 Task: Create a due date automation trigger when advanced on, on the wednesday before a card is due add fields without custom field "Resume" set at 11:00 AM.
Action: Mouse moved to (864, 264)
Screenshot: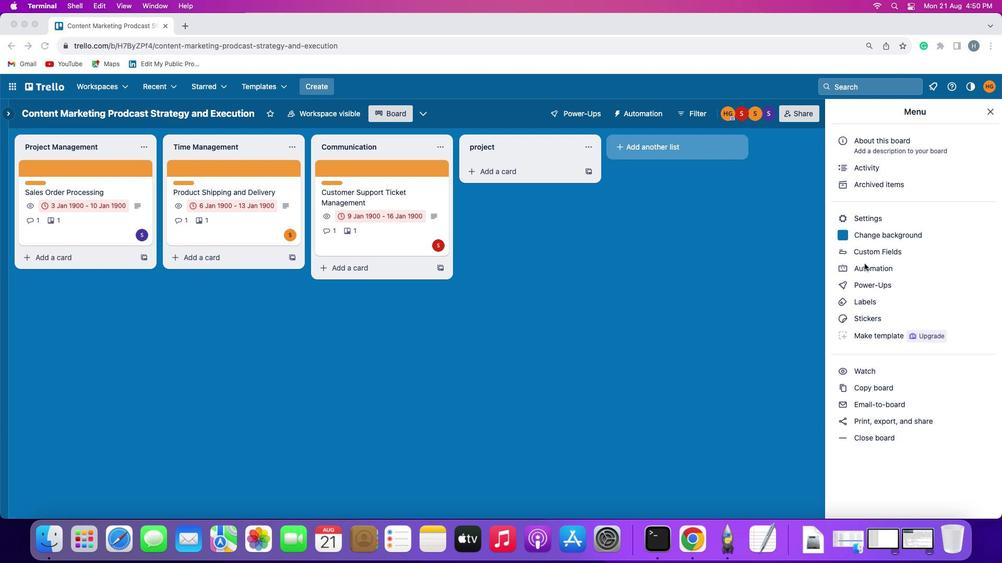 
Action: Mouse pressed left at (864, 264)
Screenshot: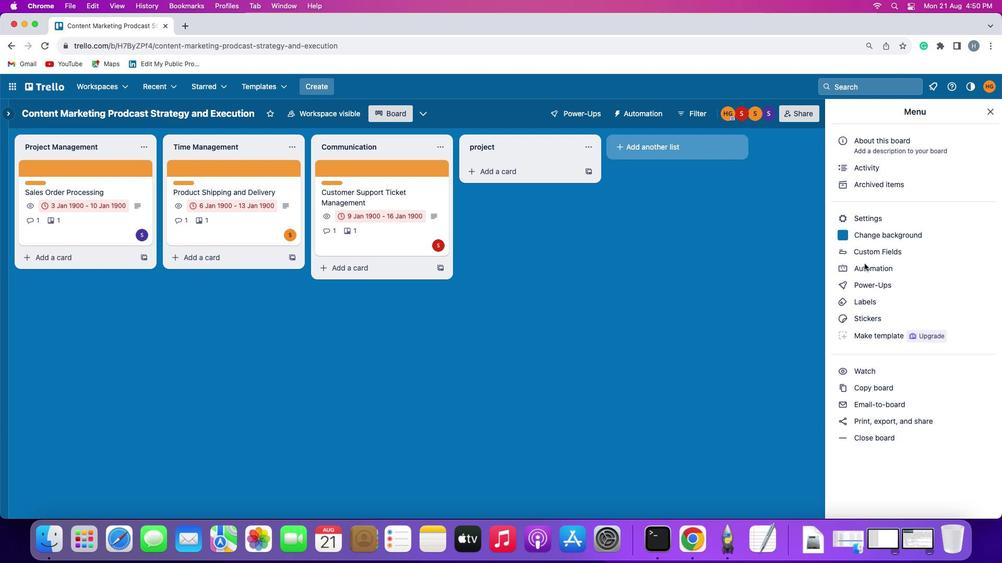 
Action: Mouse pressed left at (864, 264)
Screenshot: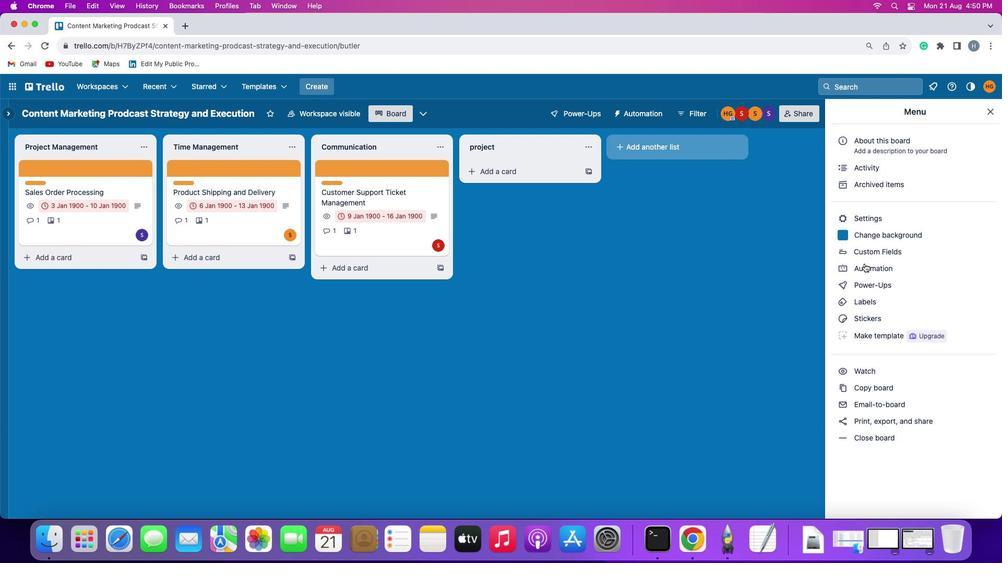 
Action: Mouse moved to (74, 248)
Screenshot: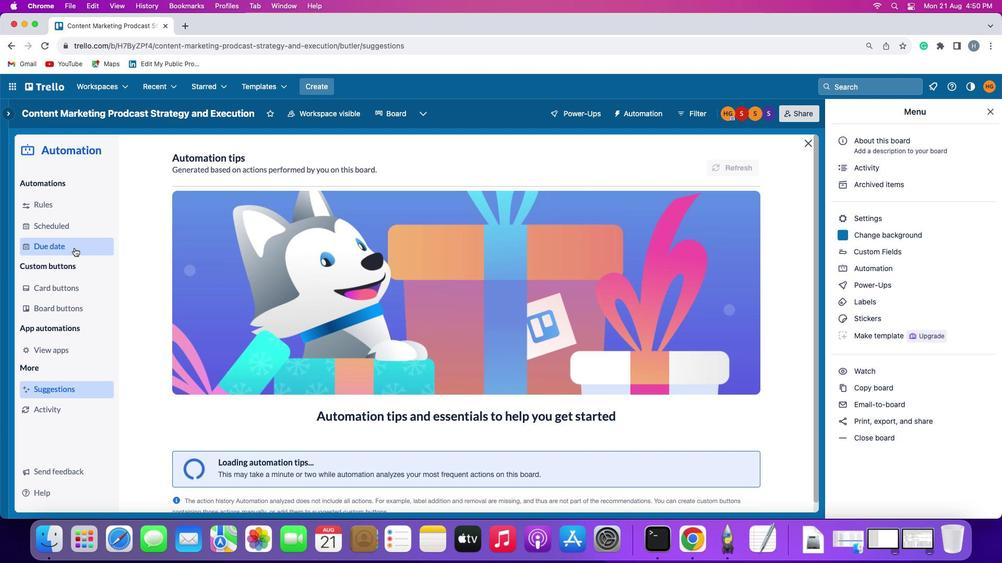 
Action: Mouse pressed left at (74, 248)
Screenshot: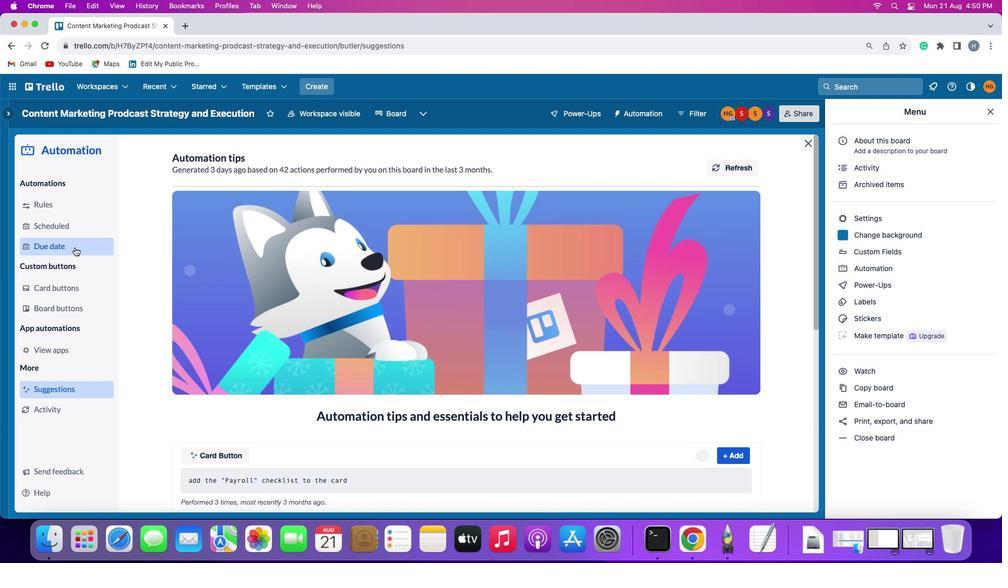 
Action: Mouse moved to (720, 161)
Screenshot: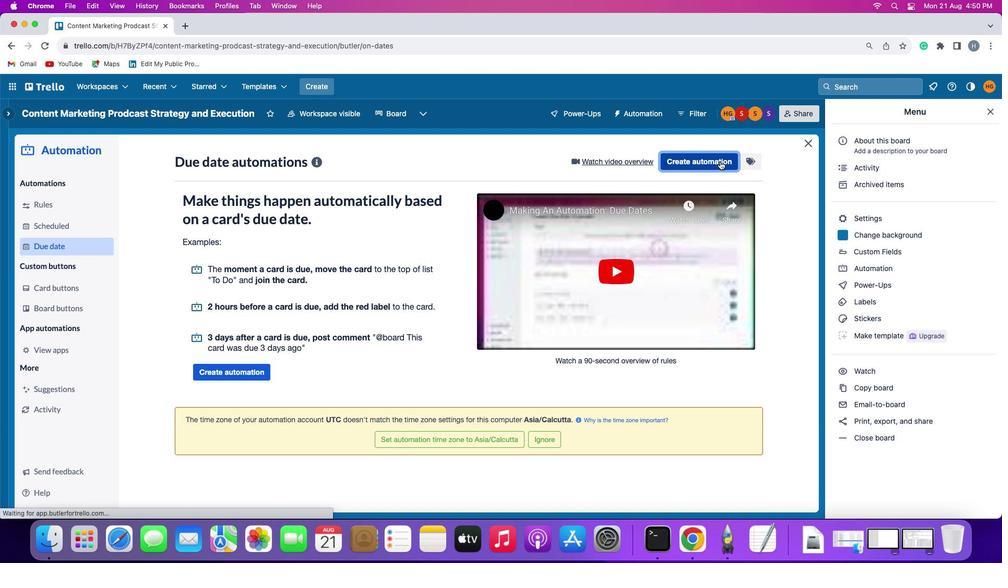 
Action: Mouse pressed left at (720, 161)
Screenshot: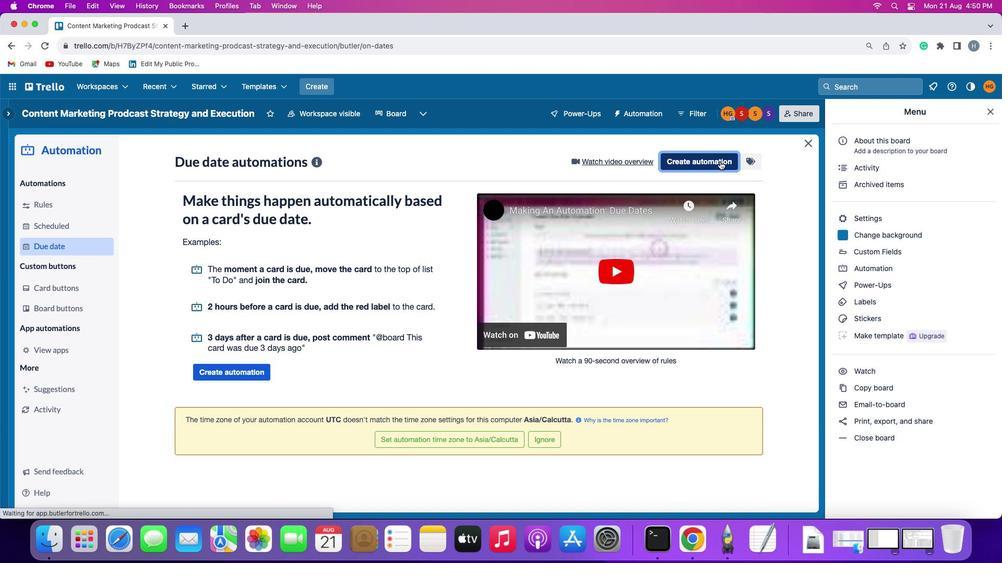 
Action: Mouse moved to (272, 260)
Screenshot: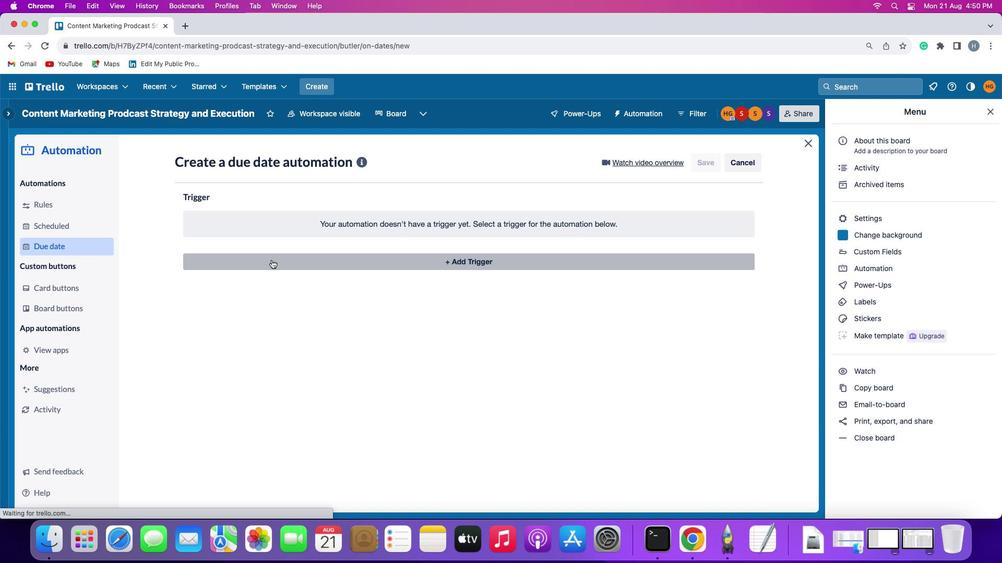 
Action: Mouse pressed left at (272, 260)
Screenshot: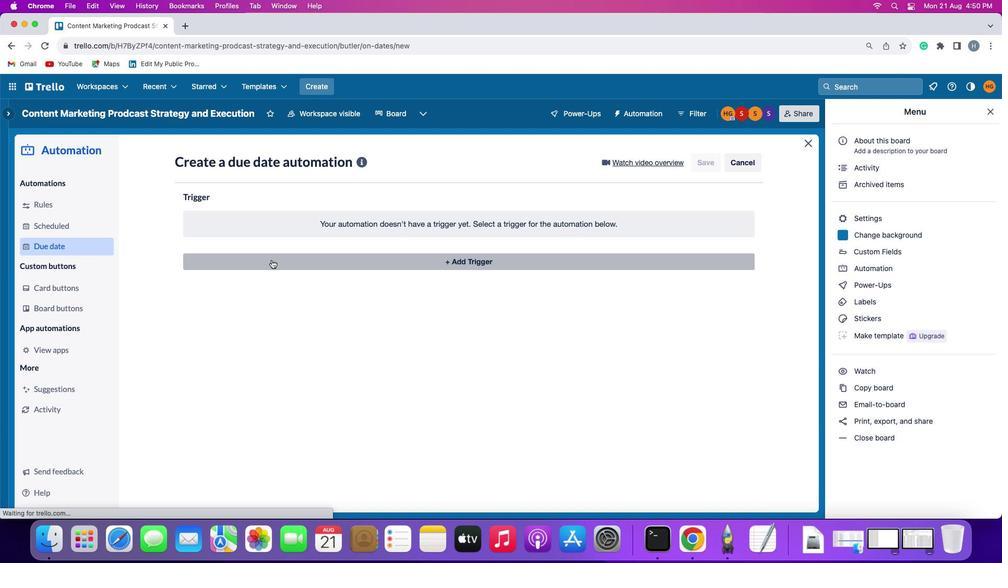
Action: Mouse moved to (222, 456)
Screenshot: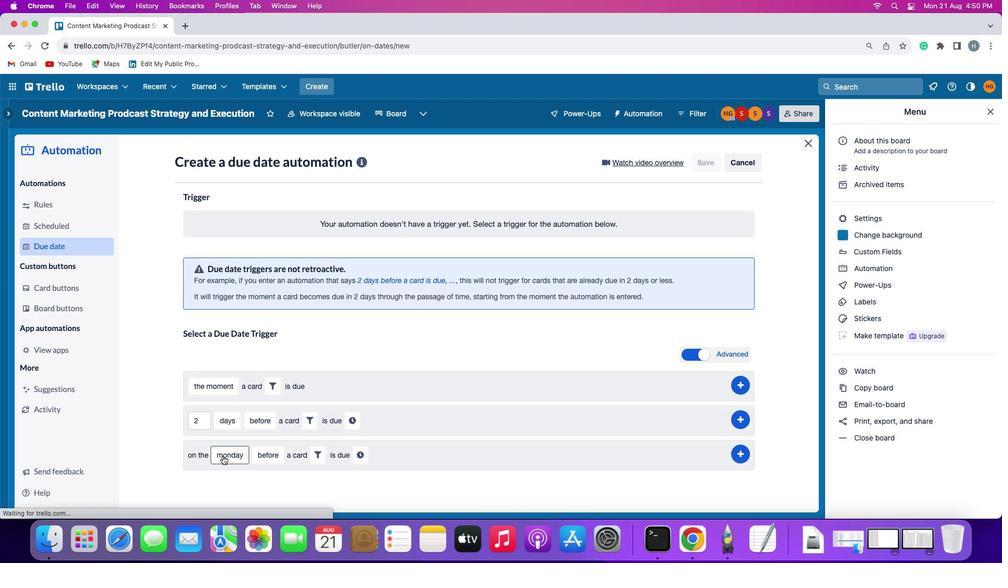 
Action: Mouse pressed left at (222, 456)
Screenshot: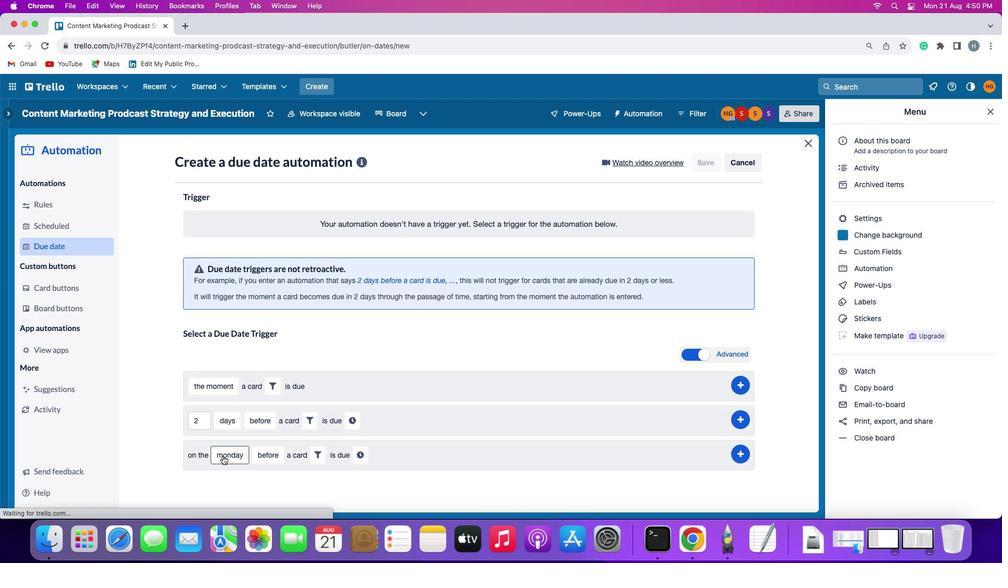 
Action: Mouse moved to (245, 354)
Screenshot: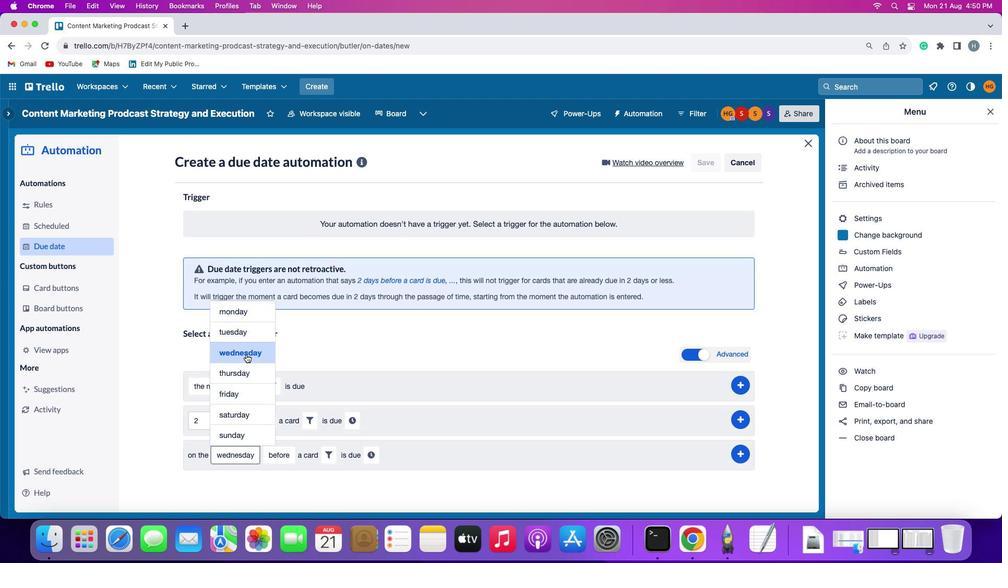 
Action: Mouse pressed left at (245, 354)
Screenshot: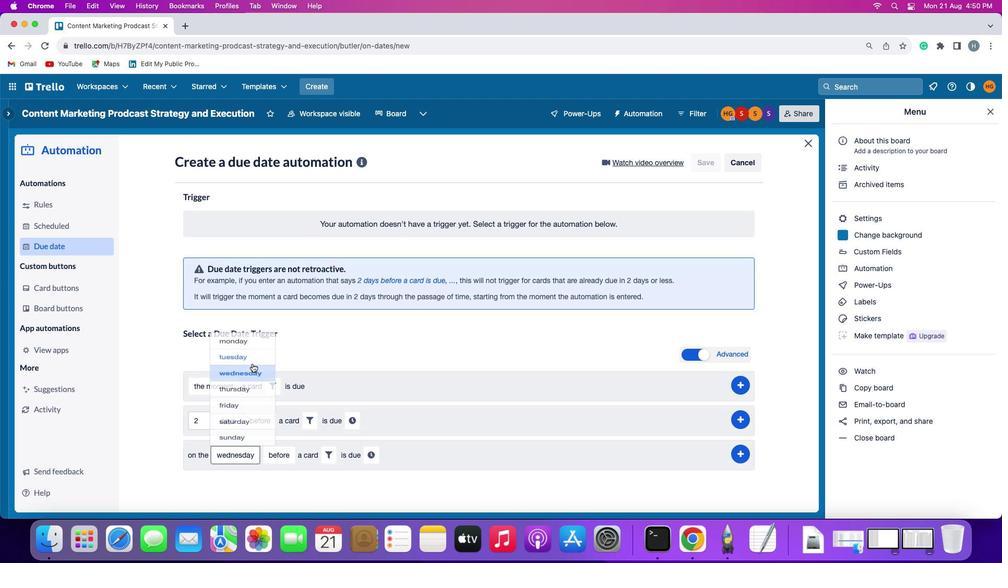 
Action: Mouse moved to (326, 455)
Screenshot: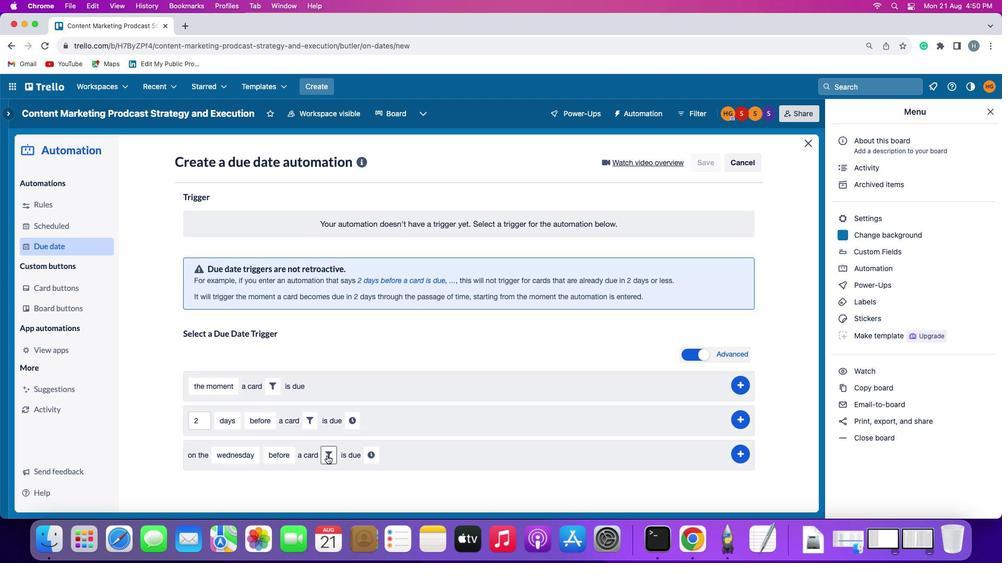 
Action: Mouse pressed left at (326, 455)
Screenshot: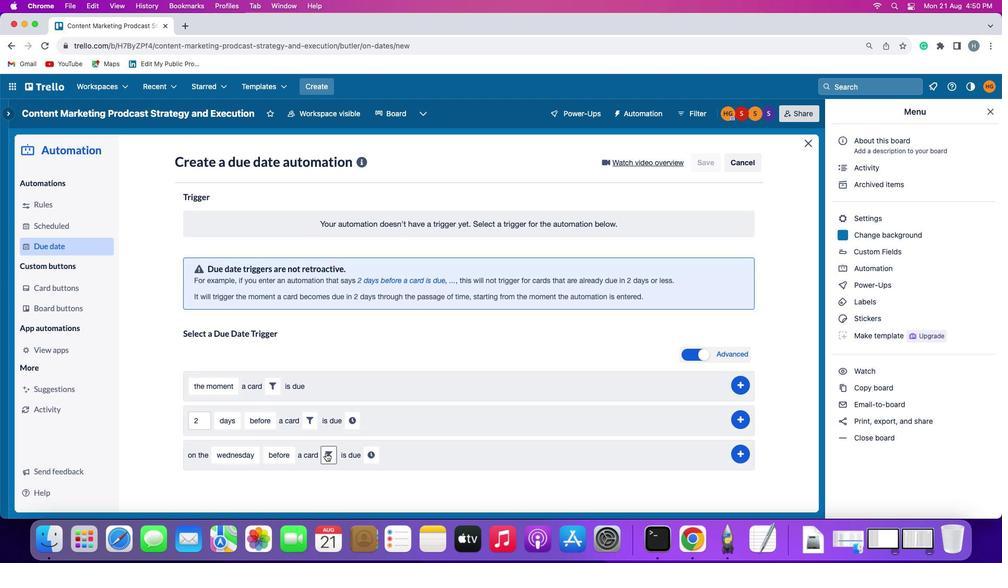 
Action: Mouse moved to (499, 489)
Screenshot: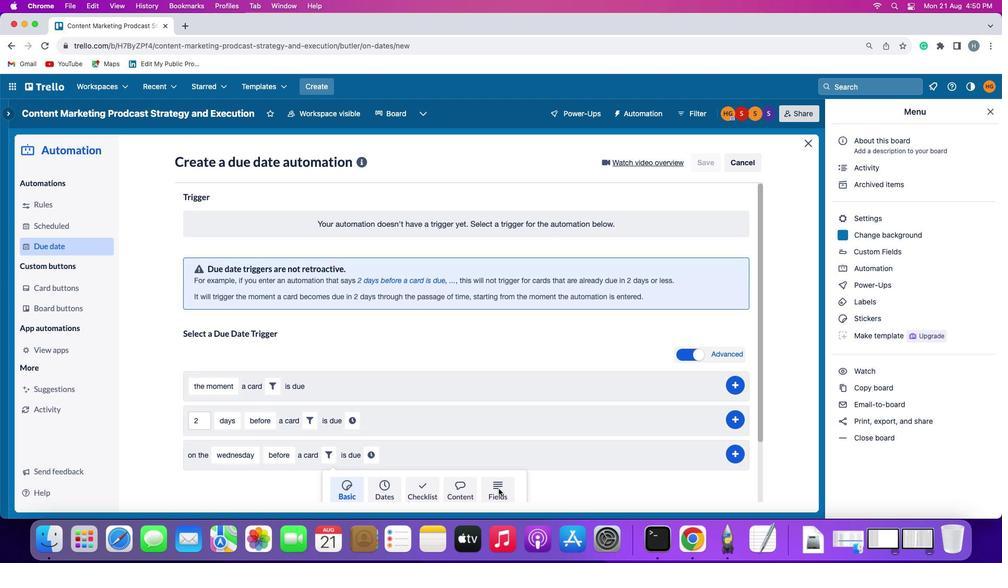 
Action: Mouse pressed left at (499, 489)
Screenshot: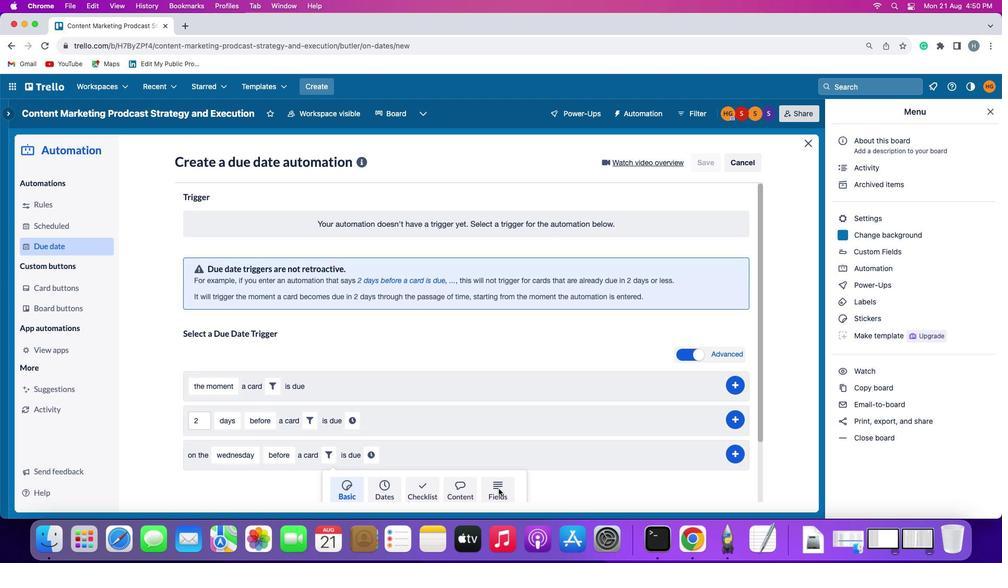 
Action: Mouse moved to (295, 483)
Screenshot: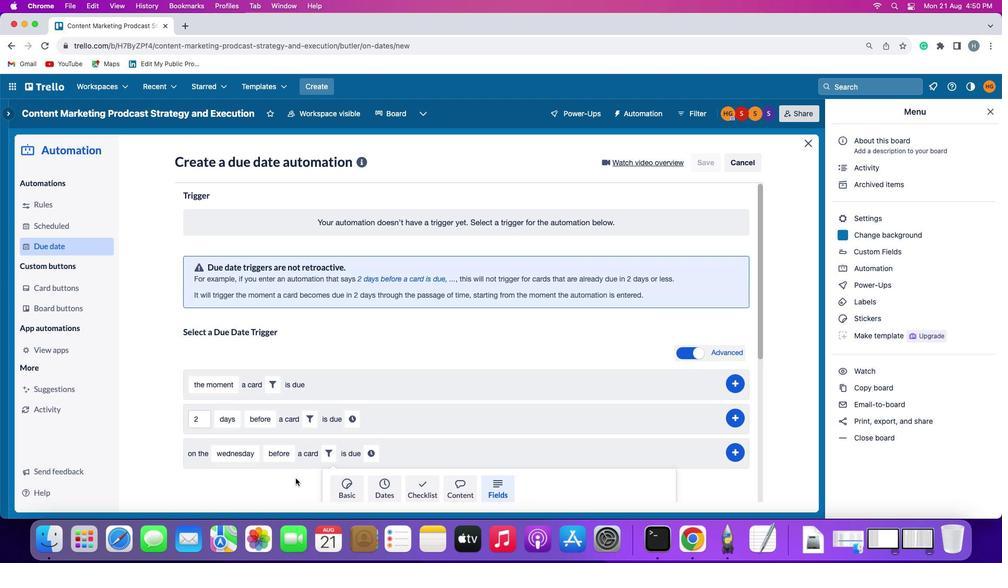 
Action: Mouse scrolled (295, 483) with delta (0, 0)
Screenshot: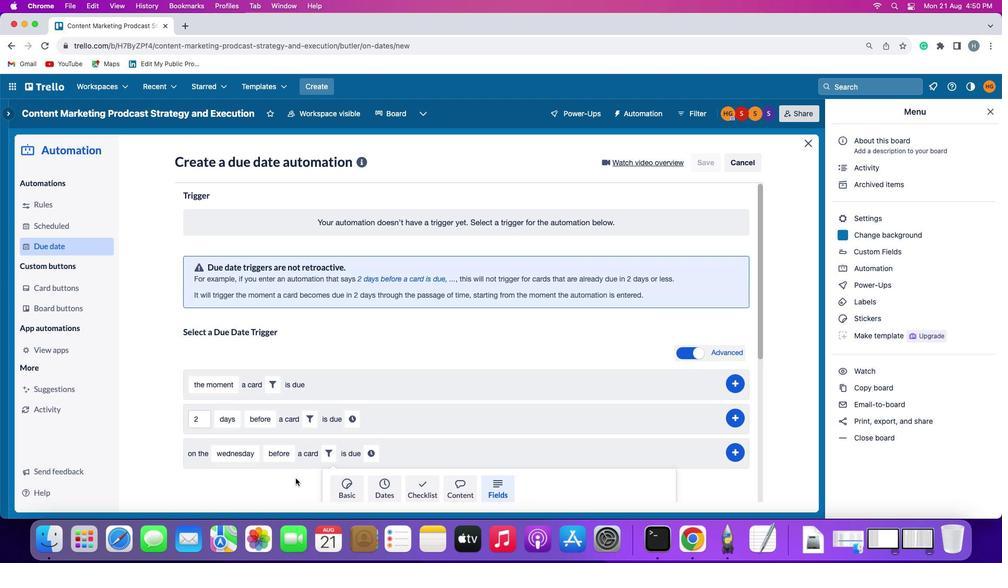 
Action: Mouse moved to (295, 481)
Screenshot: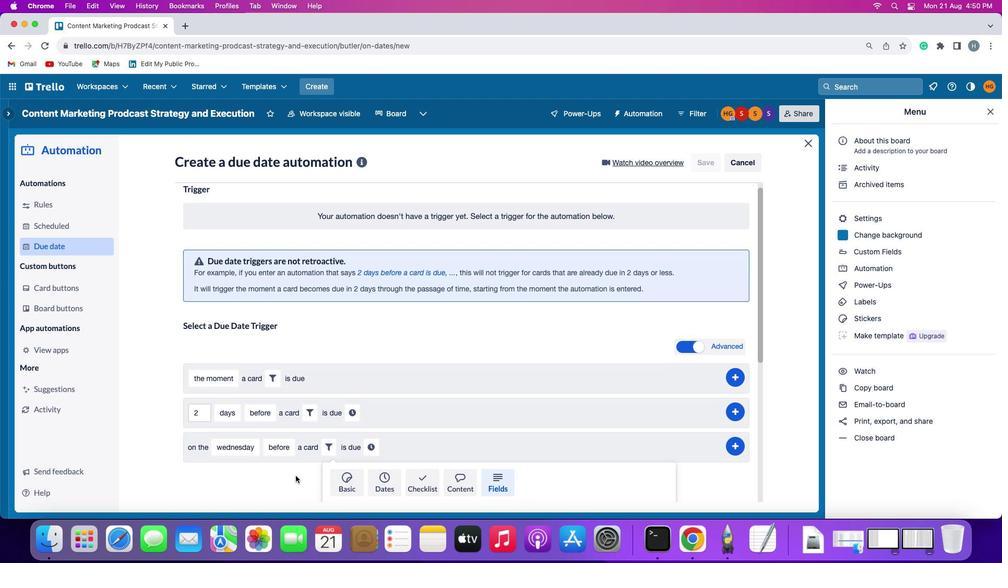 
Action: Mouse scrolled (295, 481) with delta (0, 0)
Screenshot: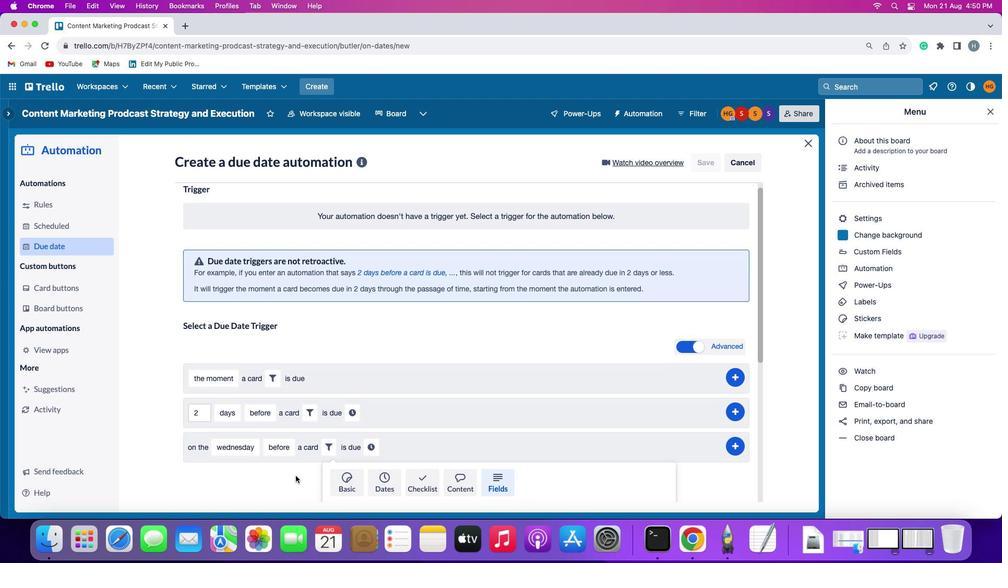 
Action: Mouse moved to (296, 480)
Screenshot: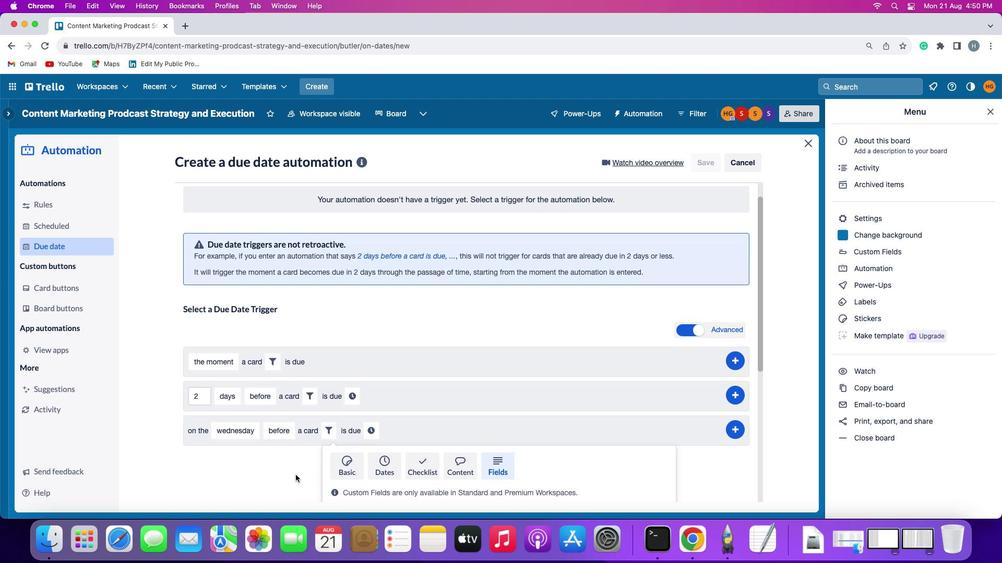 
Action: Mouse scrolled (296, 480) with delta (0, -1)
Screenshot: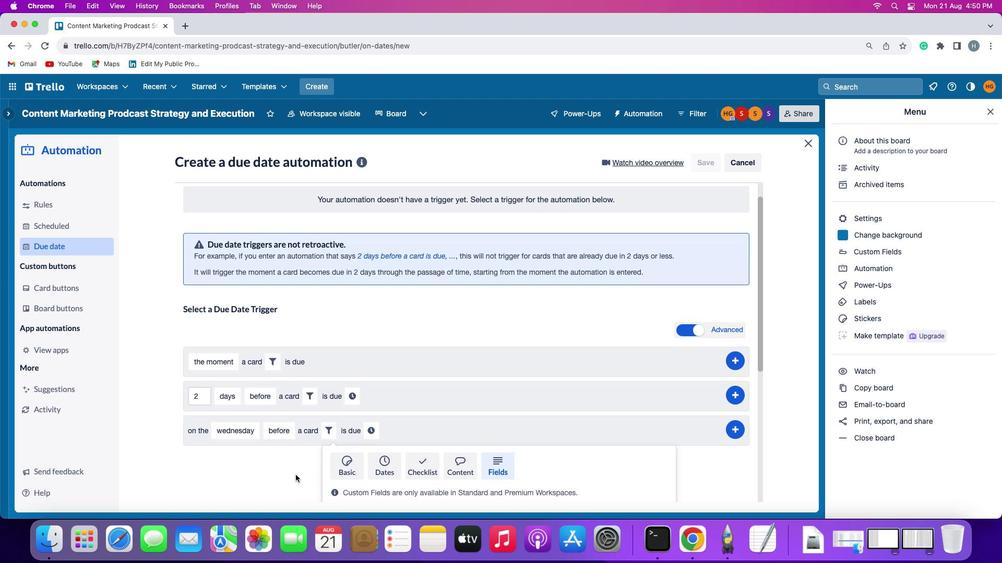 
Action: Mouse moved to (295, 473)
Screenshot: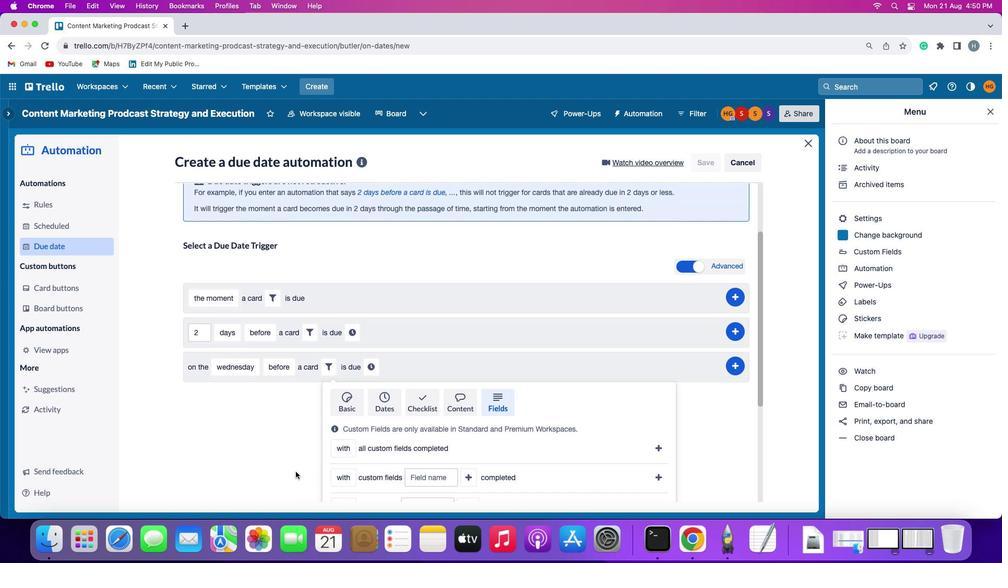 
Action: Mouse scrolled (295, 473) with delta (0, 0)
Screenshot: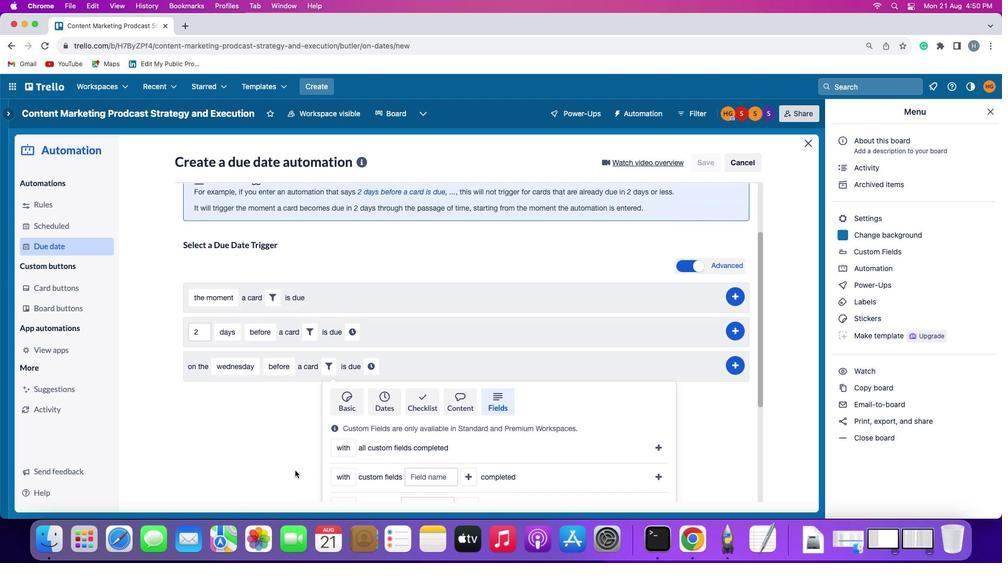 
Action: Mouse moved to (295, 472)
Screenshot: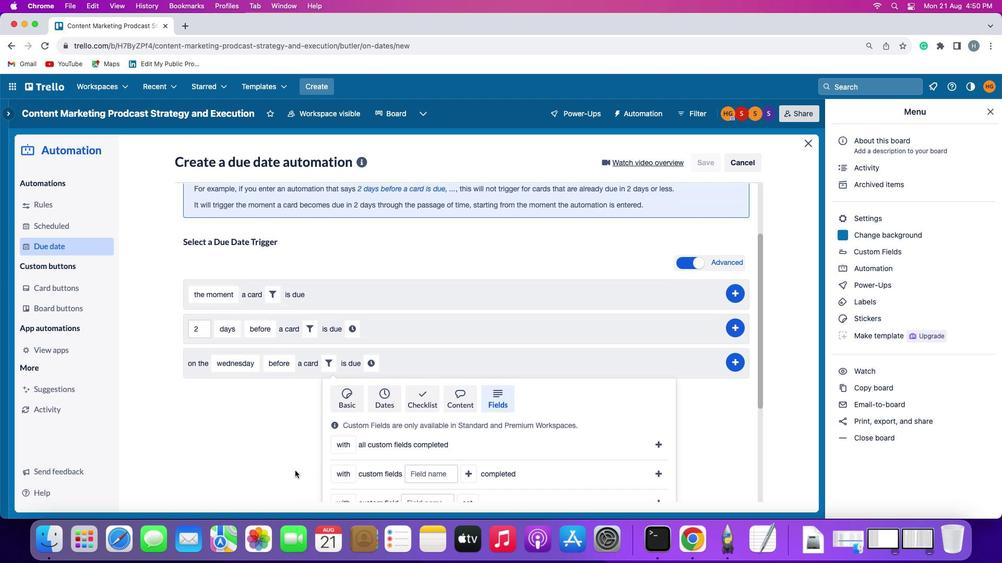 
Action: Mouse scrolled (295, 472) with delta (0, 0)
Screenshot: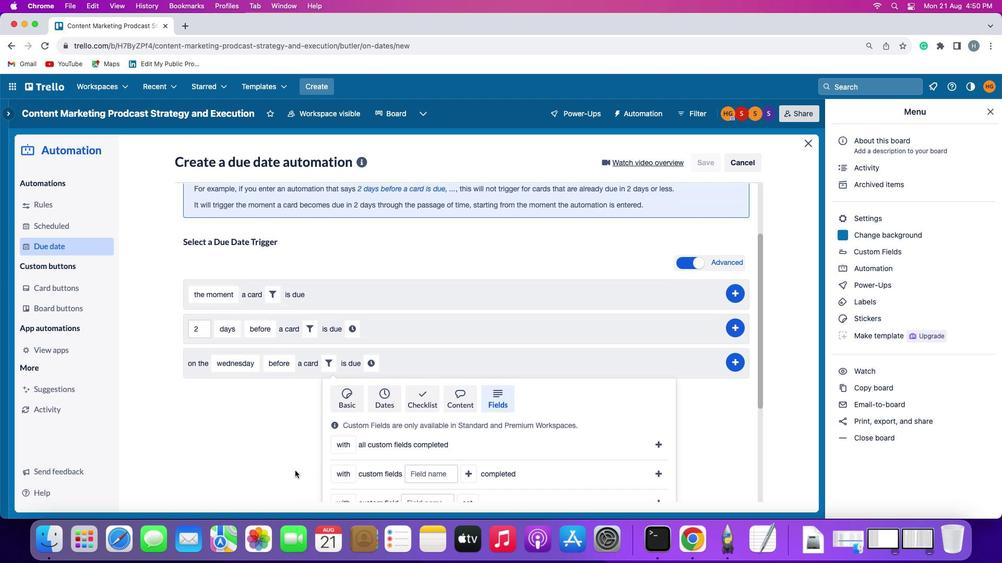 
Action: Mouse moved to (295, 470)
Screenshot: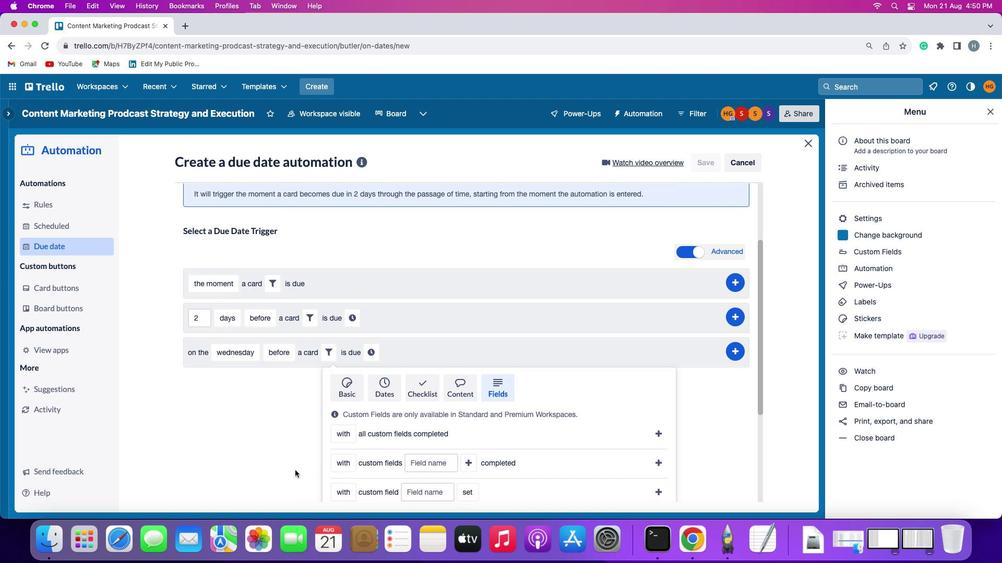 
Action: Mouse scrolled (295, 470) with delta (0, -1)
Screenshot: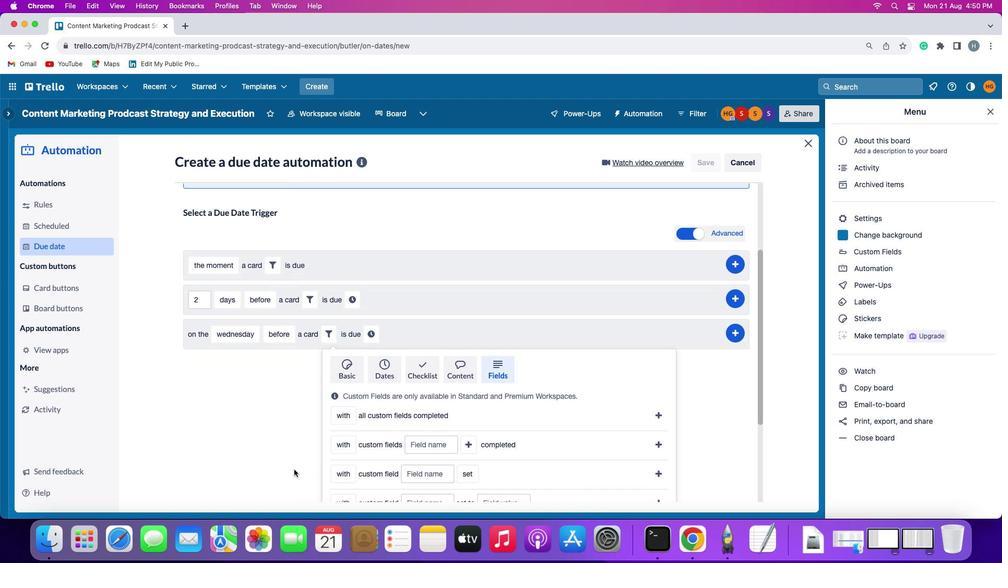 
Action: Mouse moved to (346, 431)
Screenshot: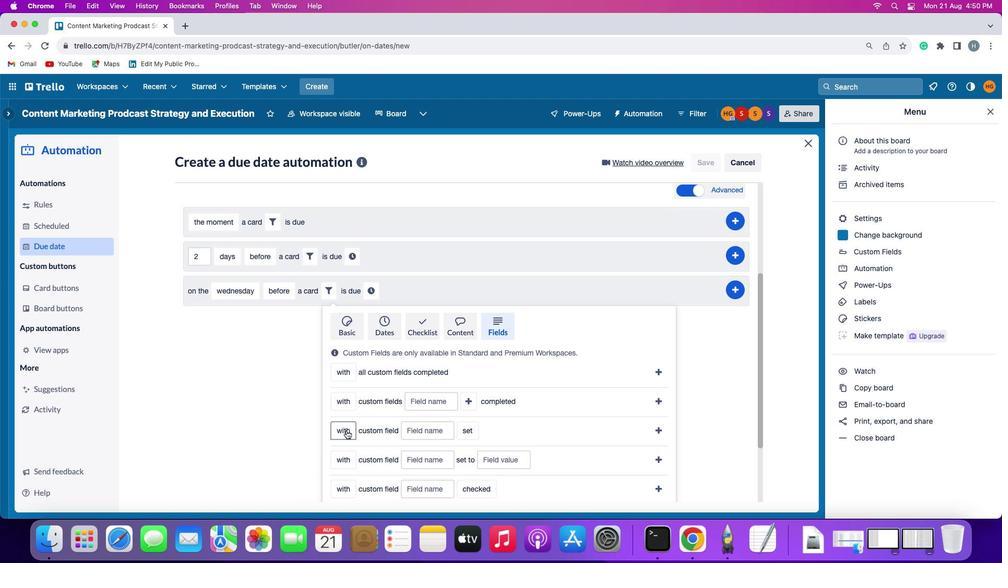
Action: Mouse pressed left at (346, 431)
Screenshot: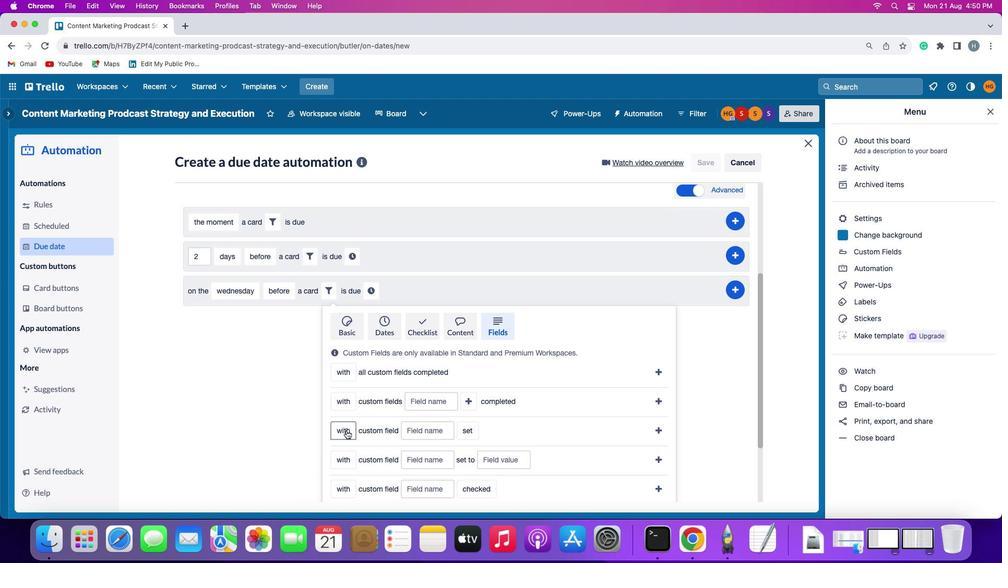 
Action: Mouse moved to (355, 470)
Screenshot: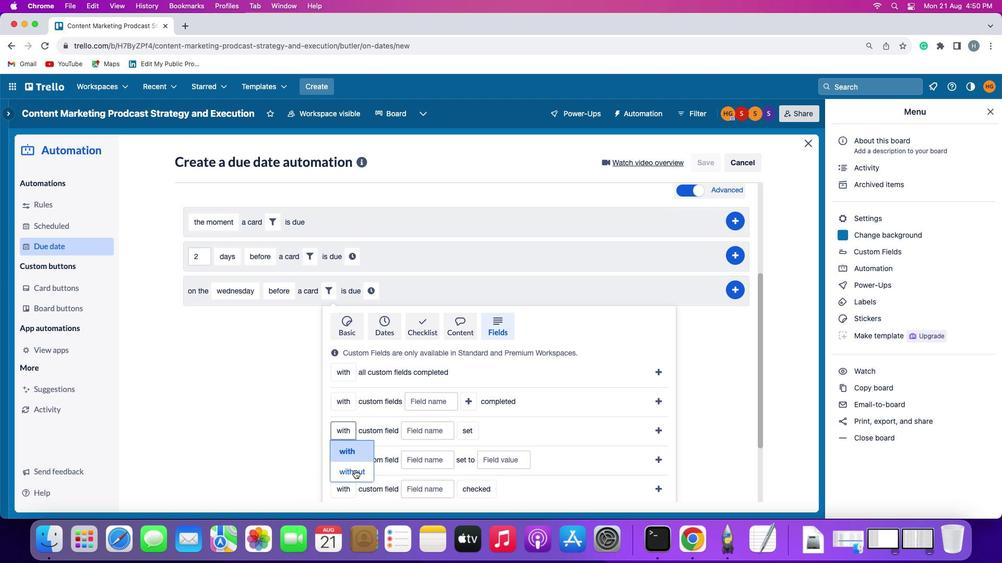 
Action: Mouse pressed left at (355, 470)
Screenshot: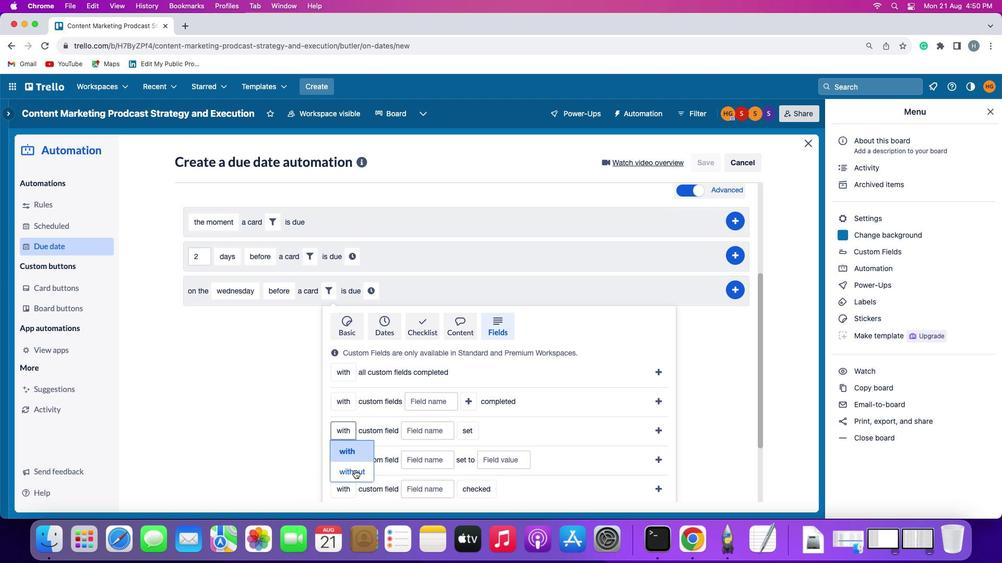 
Action: Mouse moved to (425, 434)
Screenshot: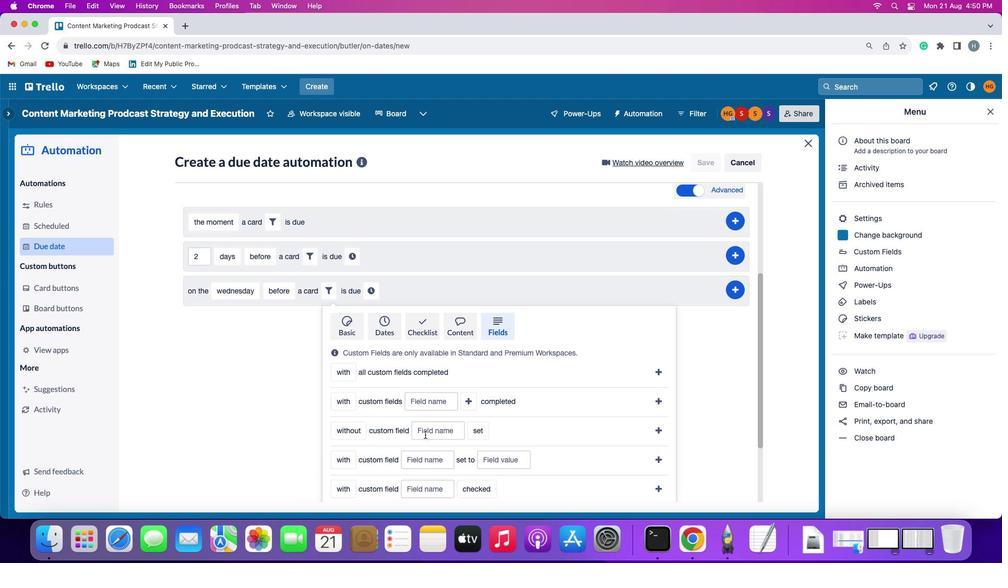 
Action: Mouse pressed left at (425, 434)
Screenshot: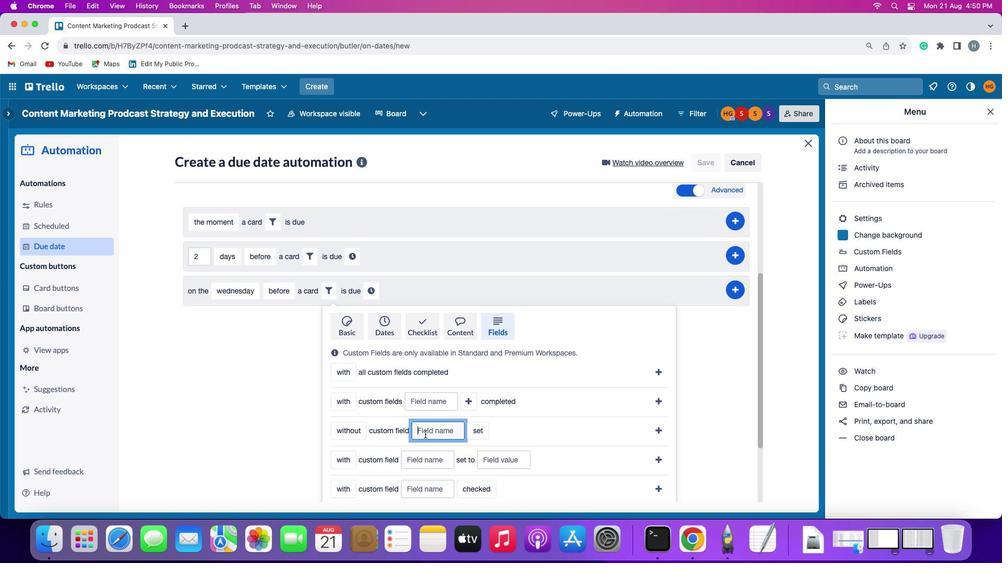 
Action: Mouse moved to (425, 434)
Screenshot: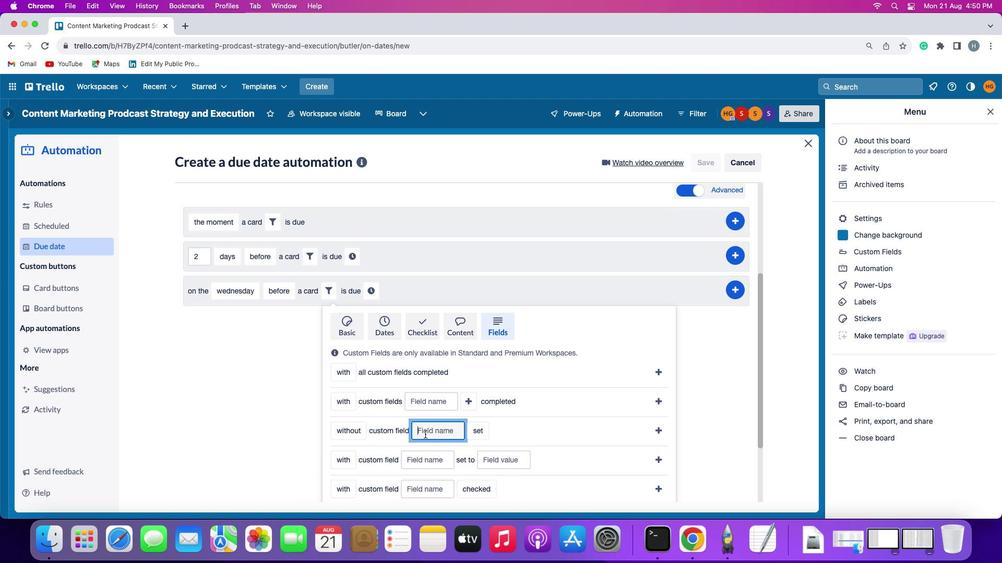 
Action: Key pressed Key.shift
Screenshot: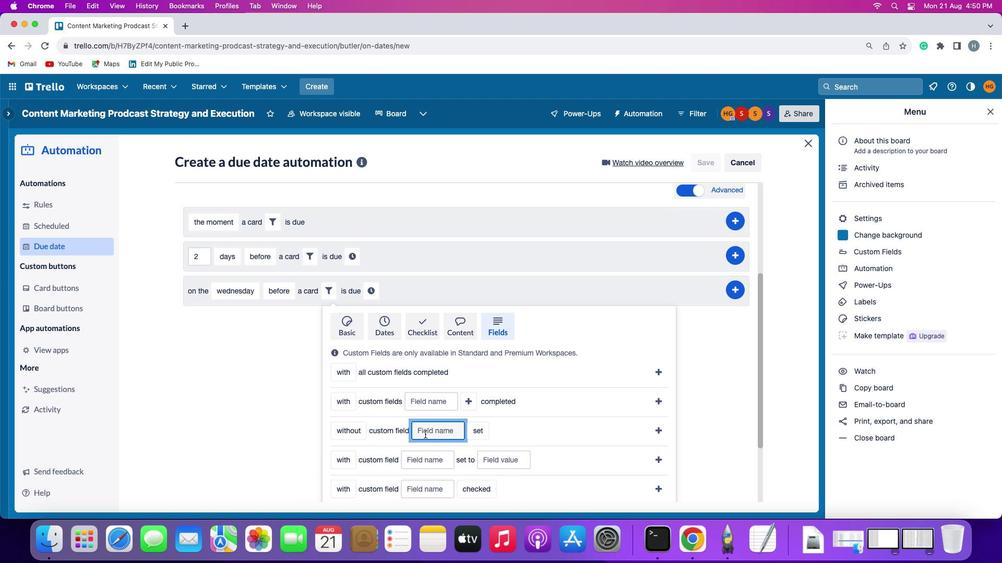 
Action: Mouse moved to (425, 434)
Screenshot: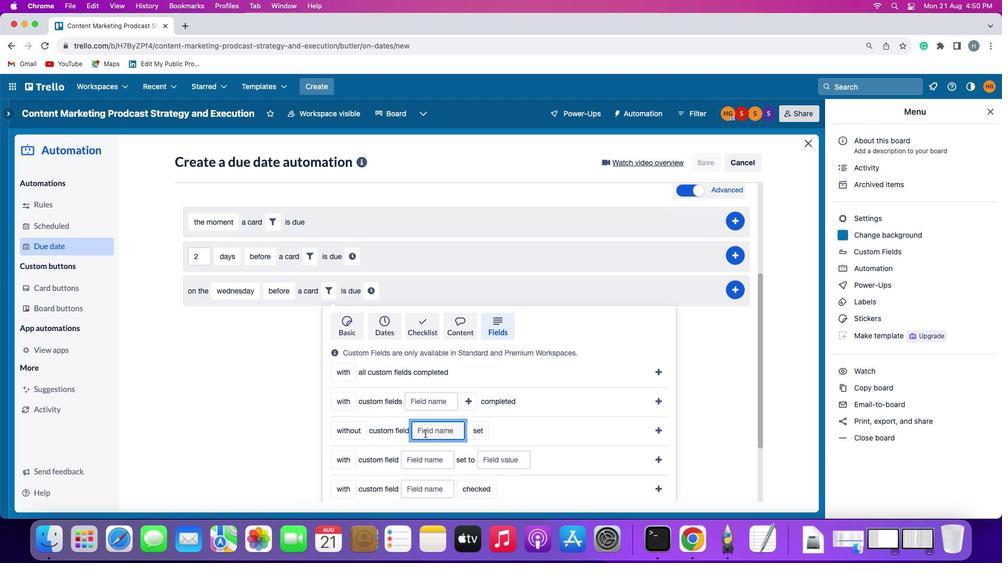 
Action: Key pressed 'R''e'
Screenshot: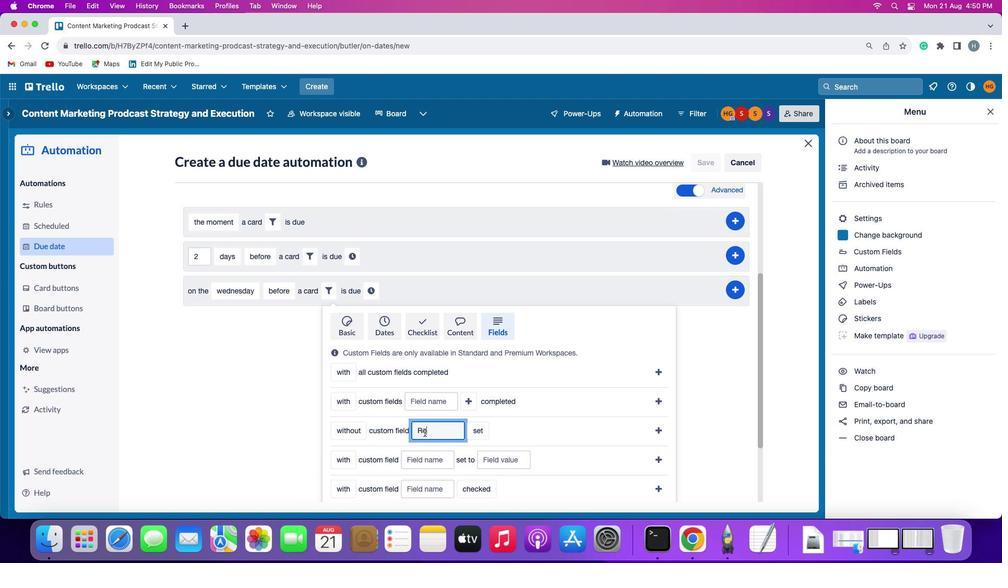 
Action: Mouse moved to (424, 433)
Screenshot: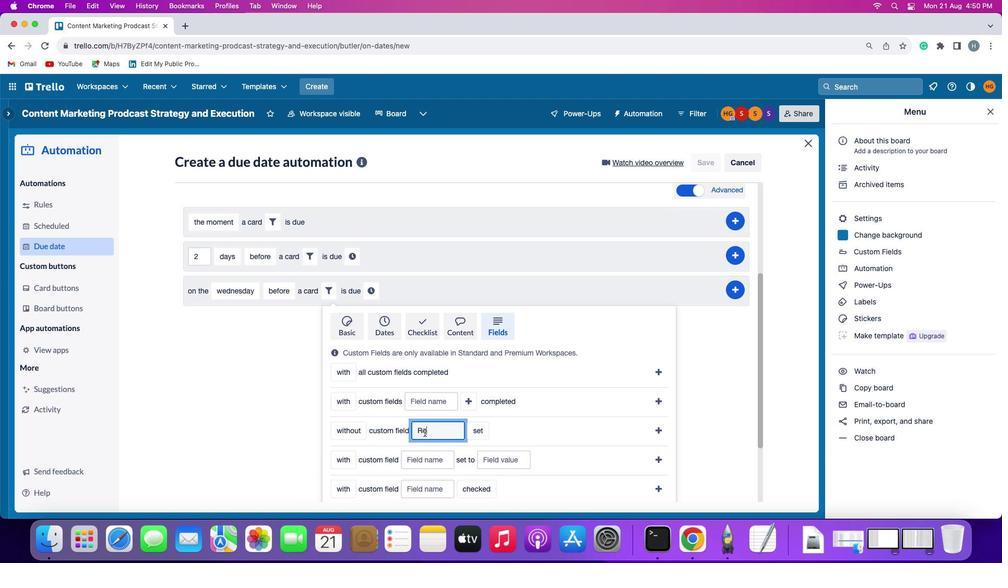 
Action: Key pressed 's''u''m''e'
Screenshot: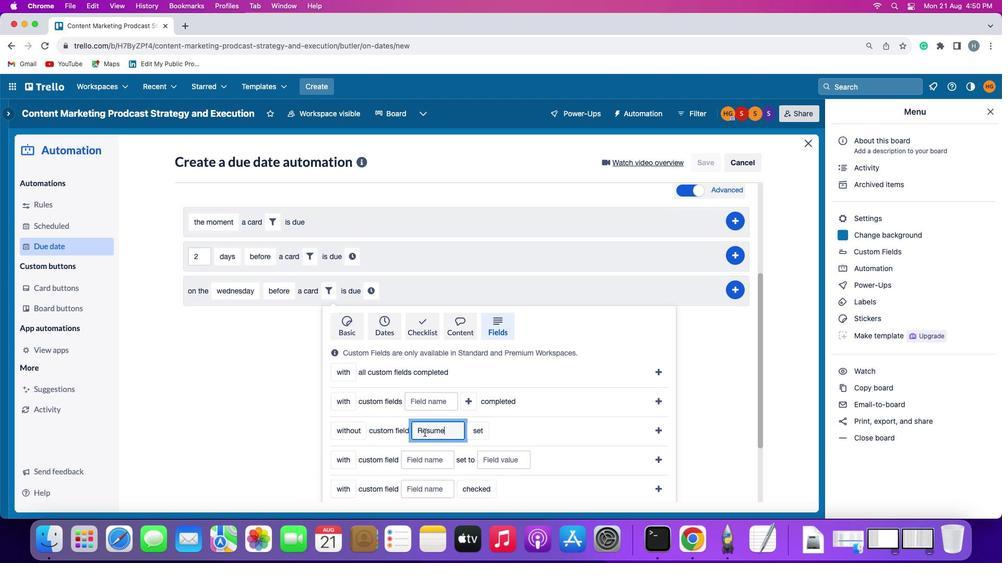 
Action: Mouse moved to (658, 426)
Screenshot: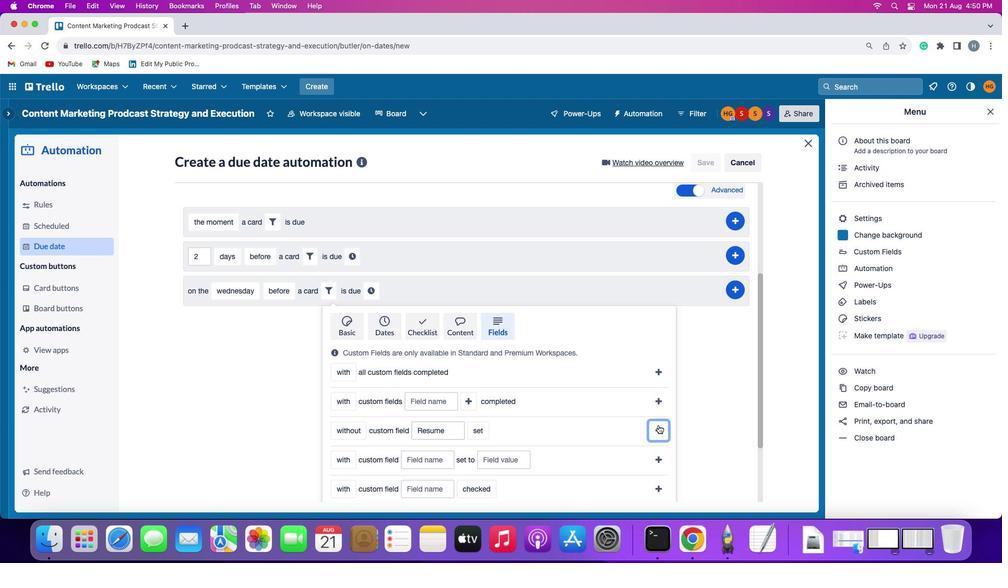 
Action: Mouse pressed left at (658, 426)
Screenshot: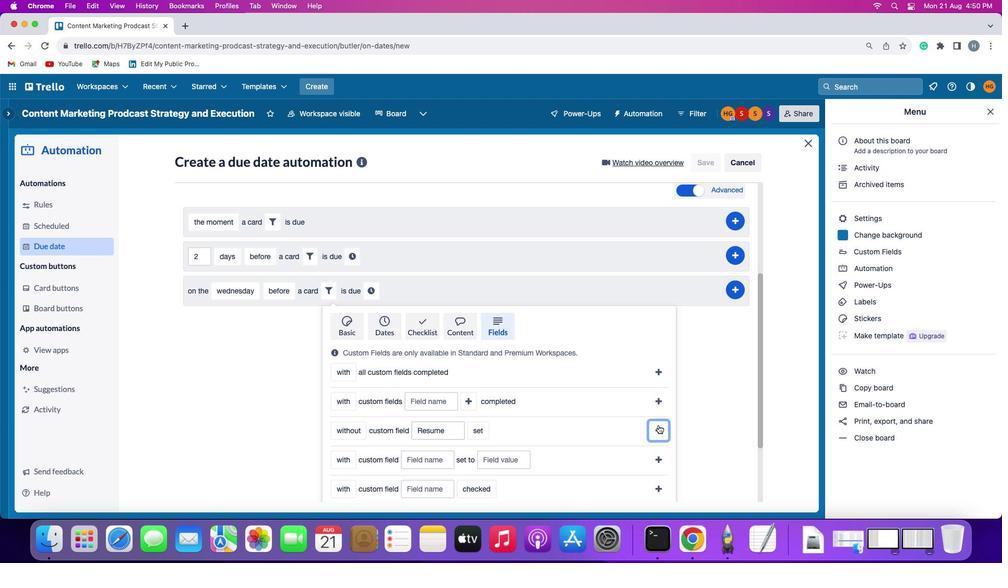
Action: Mouse moved to (501, 460)
Screenshot: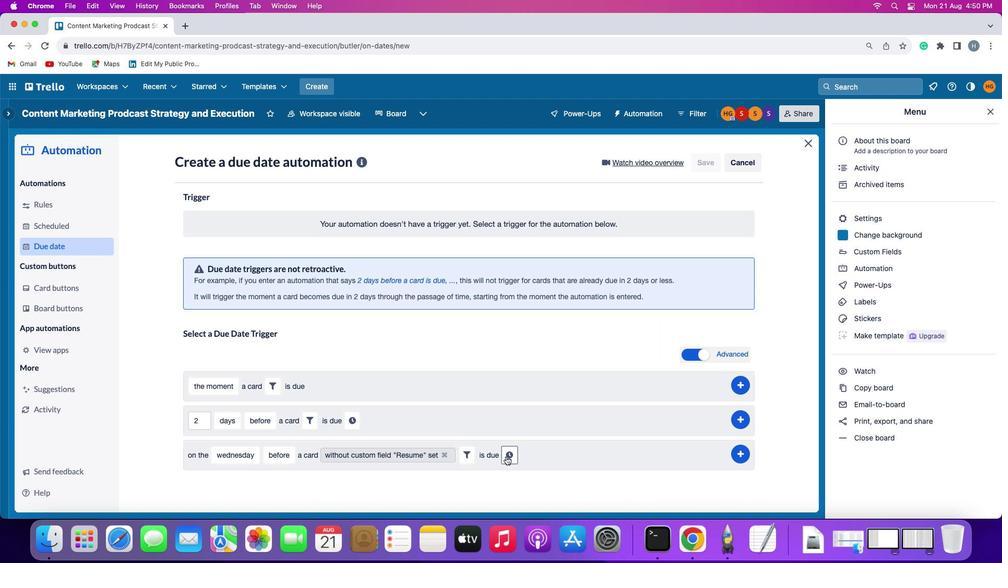 
Action: Mouse pressed left at (501, 460)
Screenshot: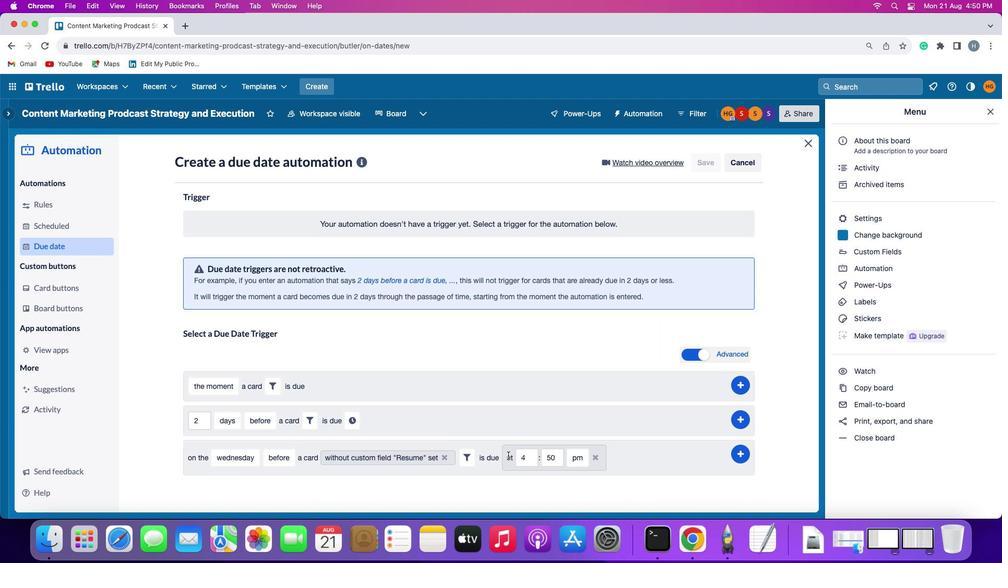 
Action: Mouse moved to (537, 455)
Screenshot: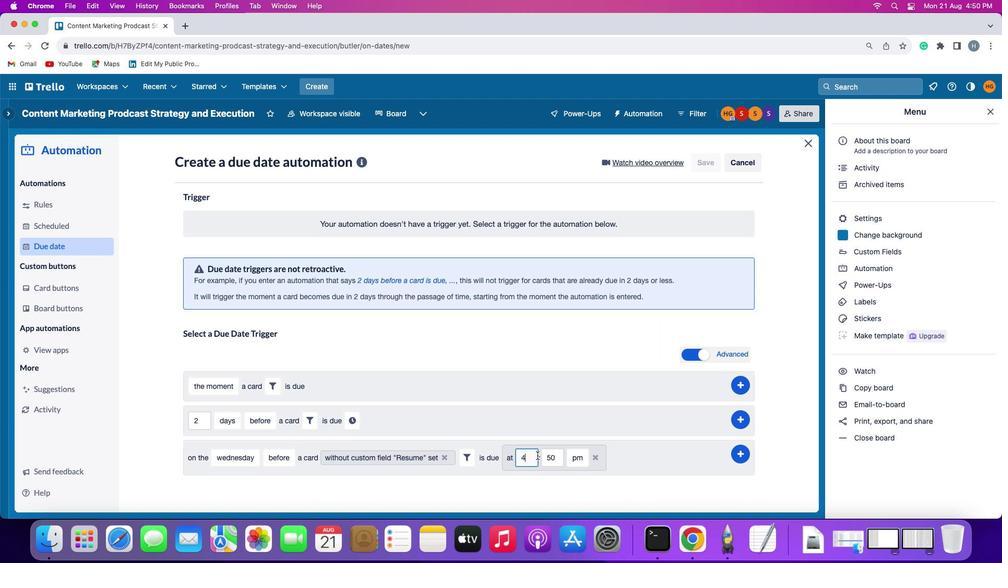 
Action: Mouse pressed left at (537, 455)
Screenshot: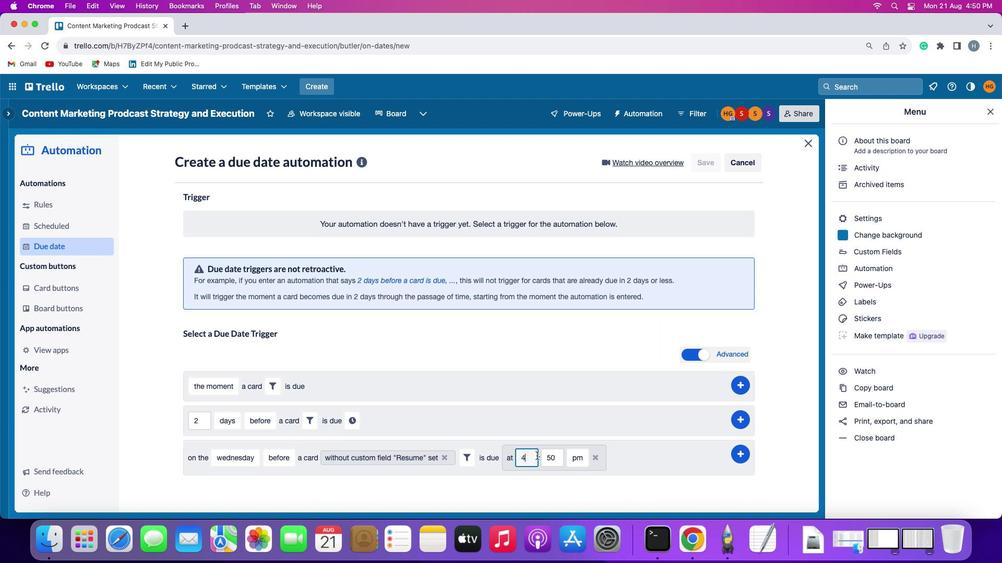 
Action: Mouse moved to (535, 460)
Screenshot: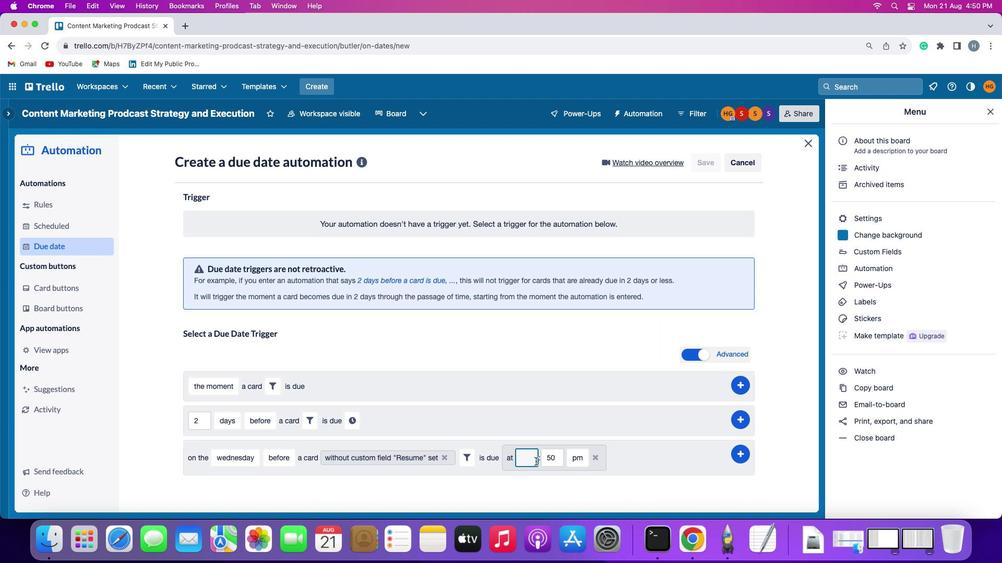 
Action: Key pressed Key.backspace
Screenshot: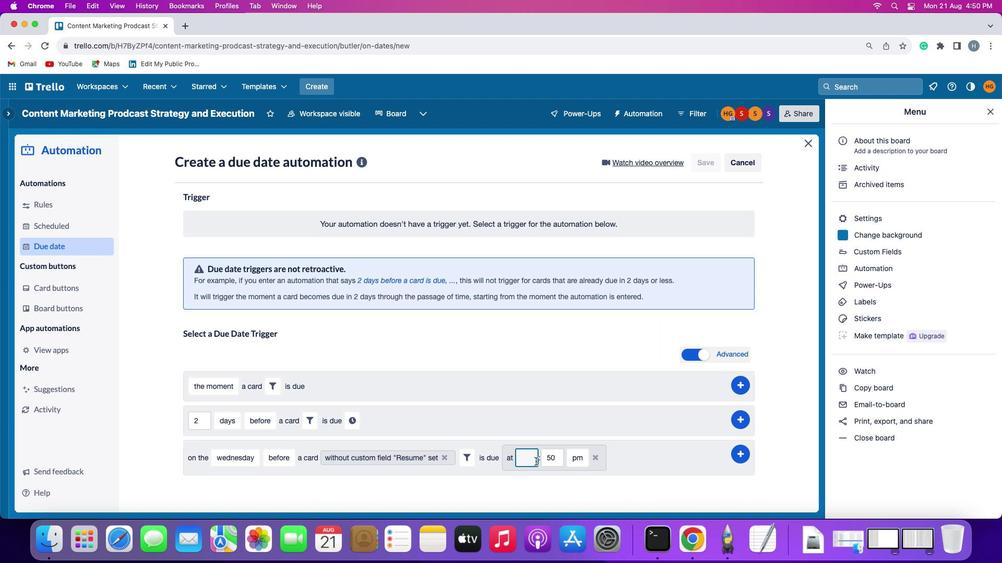 
Action: Mouse moved to (536, 461)
Screenshot: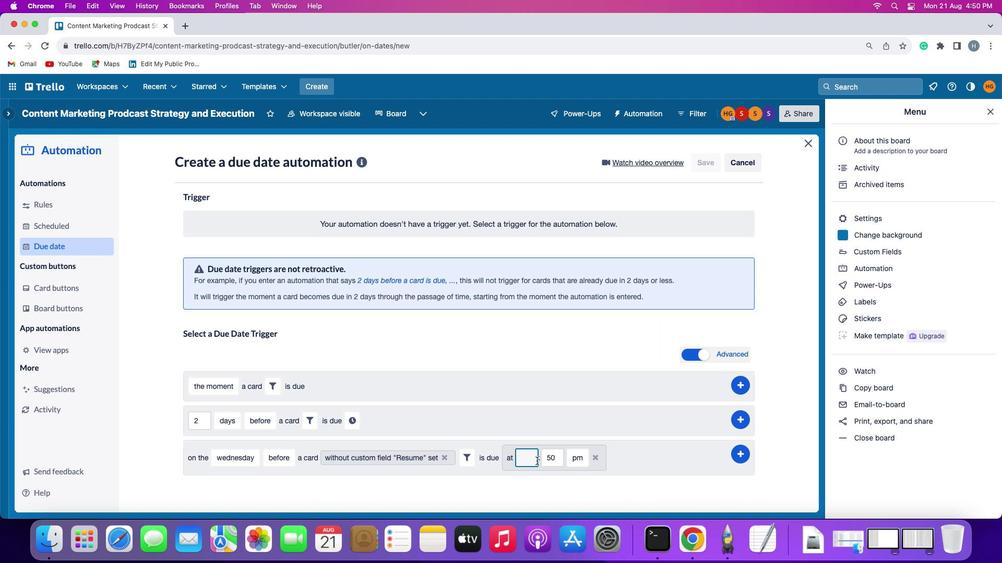 
Action: Key pressed '1''1'
Screenshot: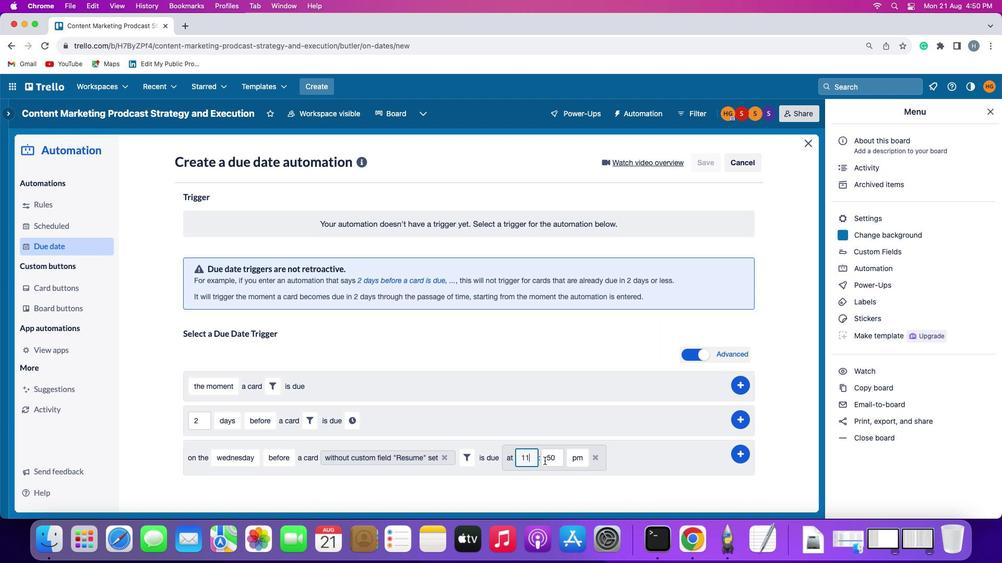 
Action: Mouse moved to (560, 460)
Screenshot: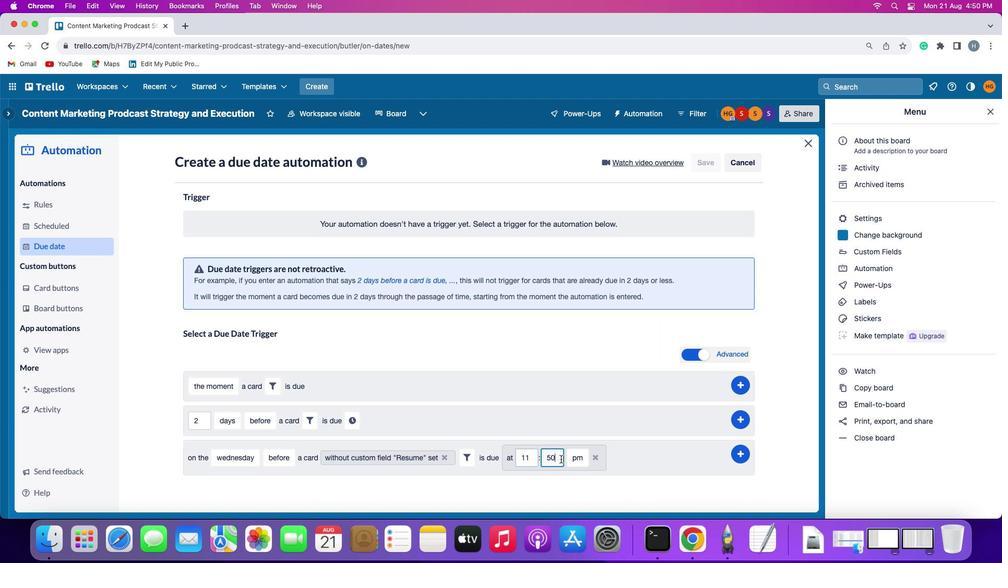 
Action: Mouse pressed left at (560, 460)
Screenshot: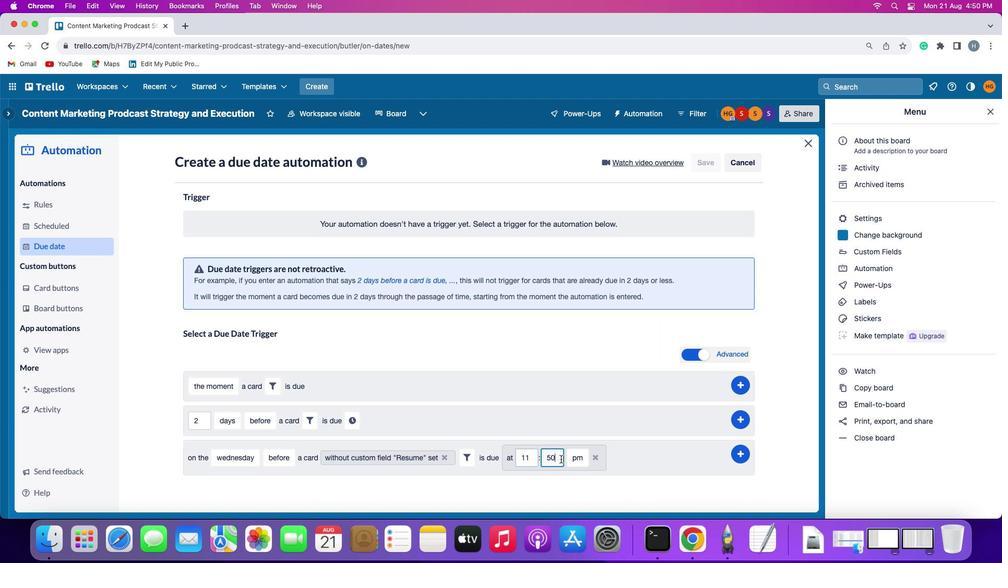 
Action: Mouse moved to (560, 459)
Screenshot: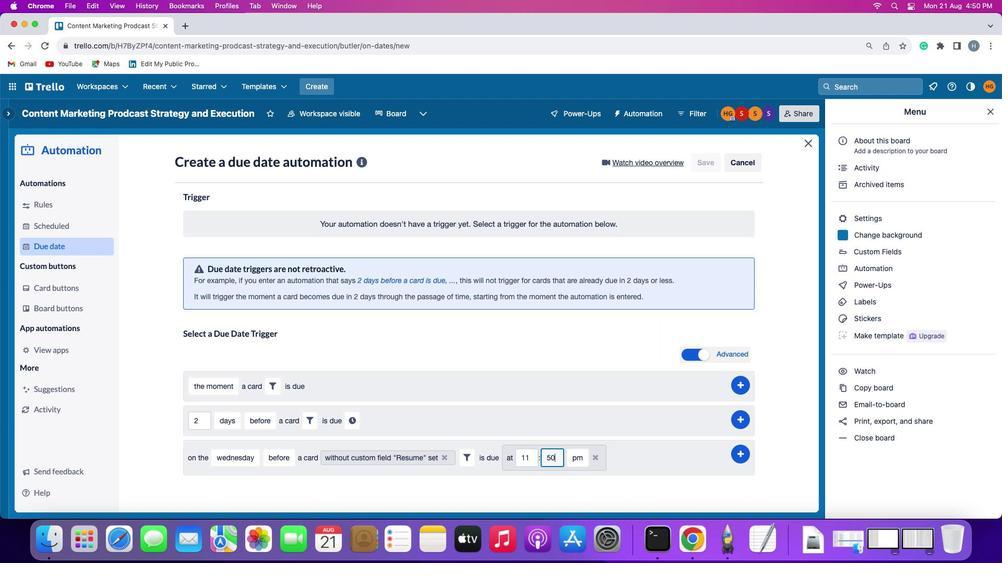 
Action: Key pressed Key.backspace
Screenshot: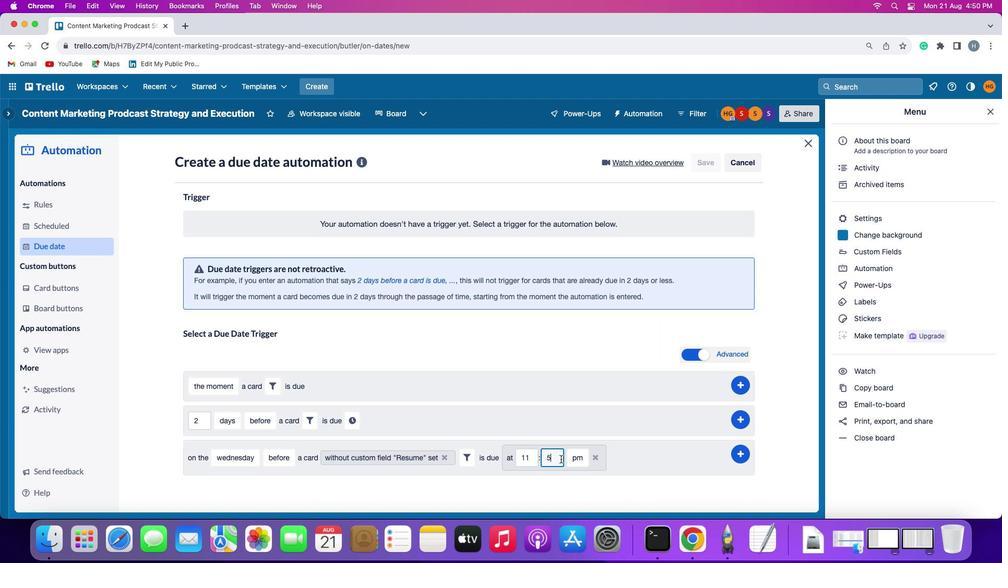 
Action: Mouse moved to (560, 459)
Screenshot: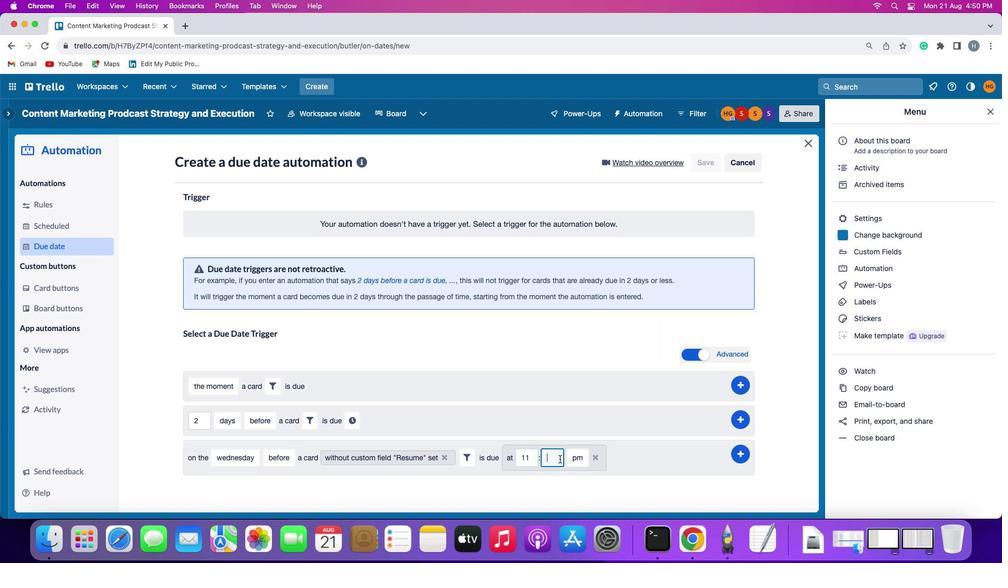 
Action: Key pressed Key.backspace
Screenshot: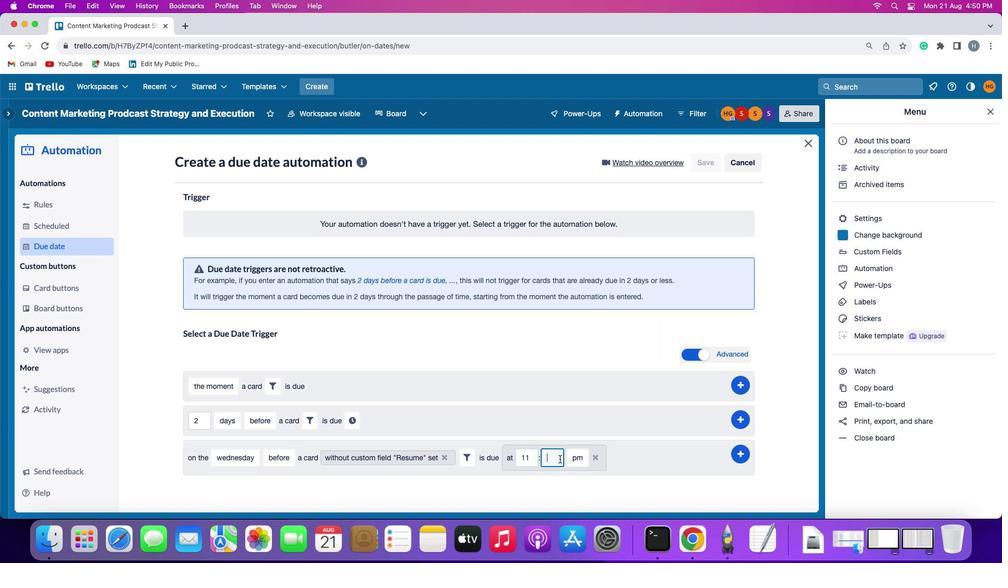 
Action: Mouse moved to (559, 458)
Screenshot: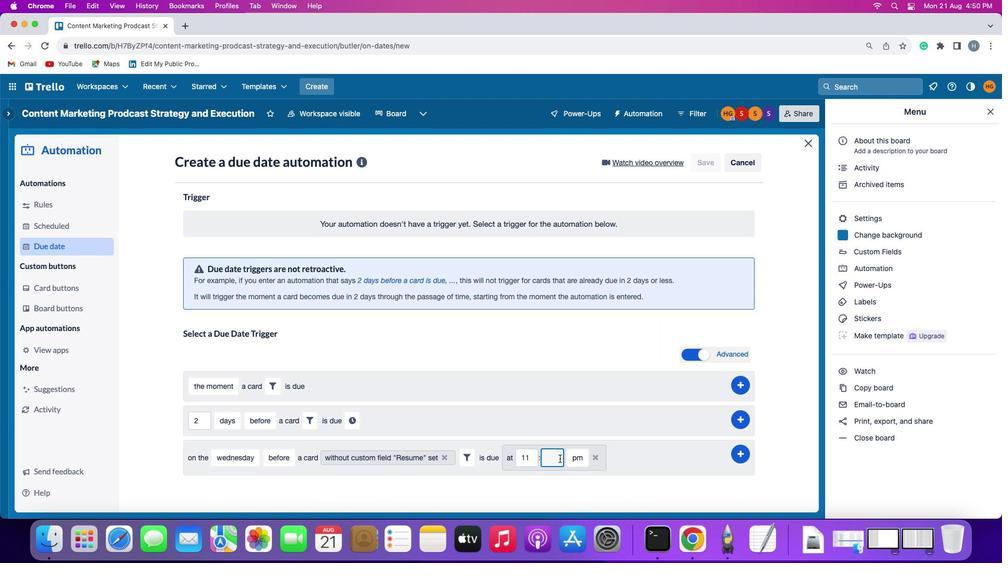 
Action: Key pressed '0''0'
Screenshot: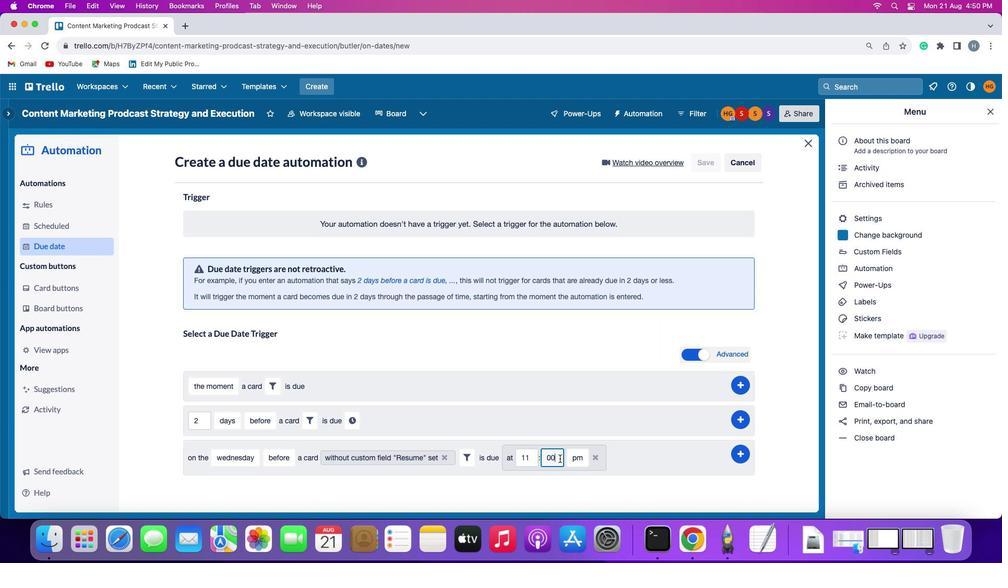 
Action: Mouse moved to (579, 455)
Screenshot: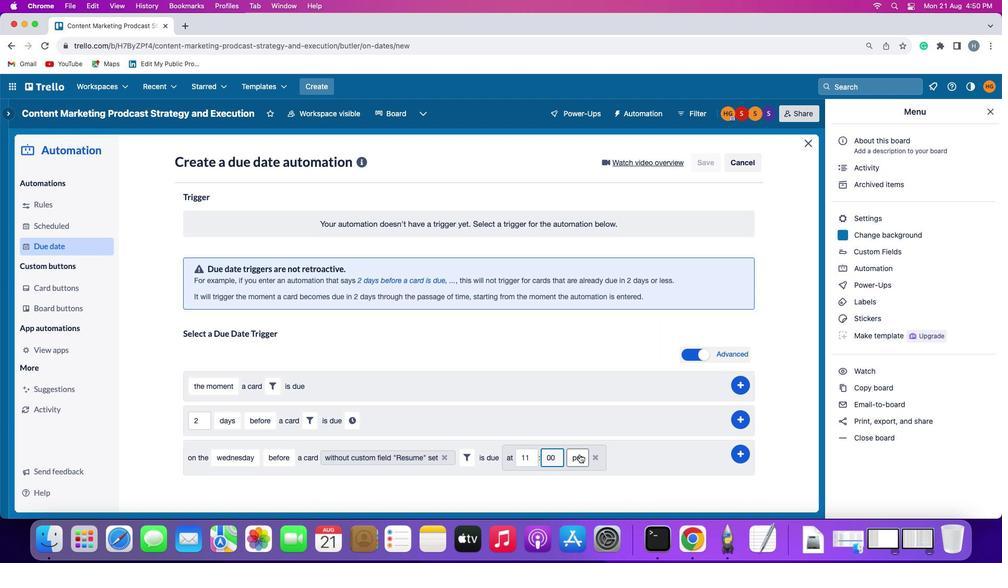 
Action: Mouse pressed left at (579, 455)
Screenshot: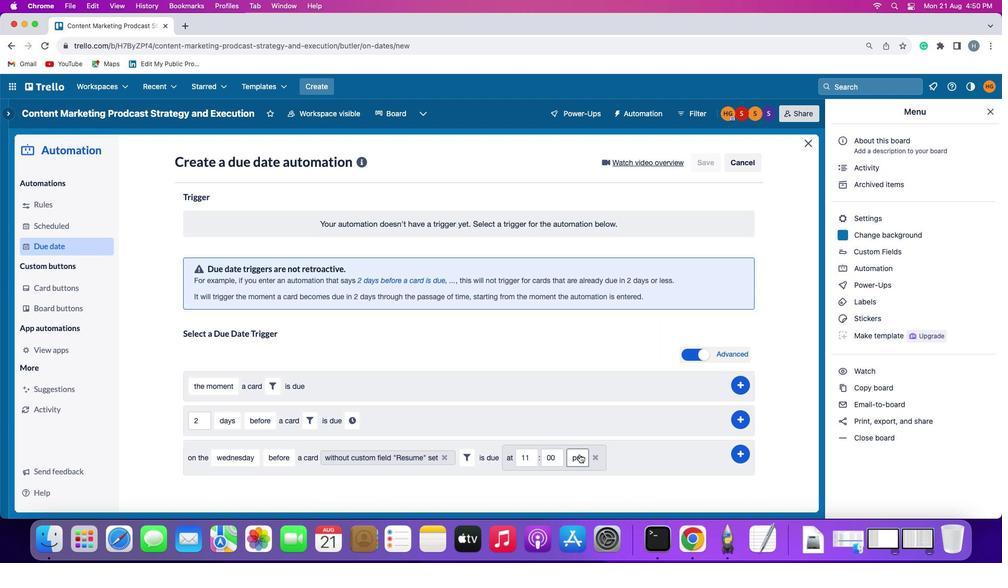 
Action: Mouse moved to (577, 470)
Screenshot: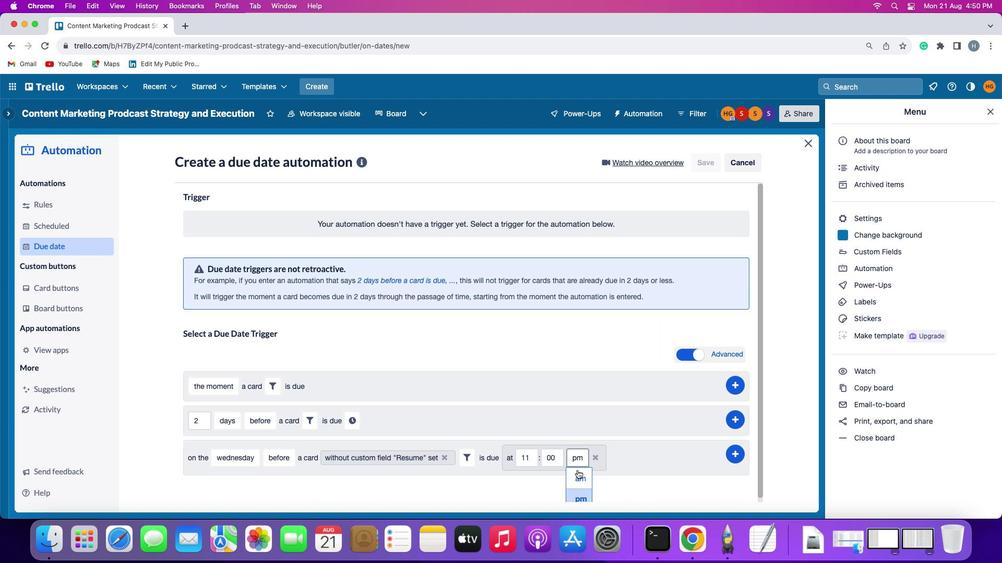 
Action: Mouse pressed left at (577, 470)
Screenshot: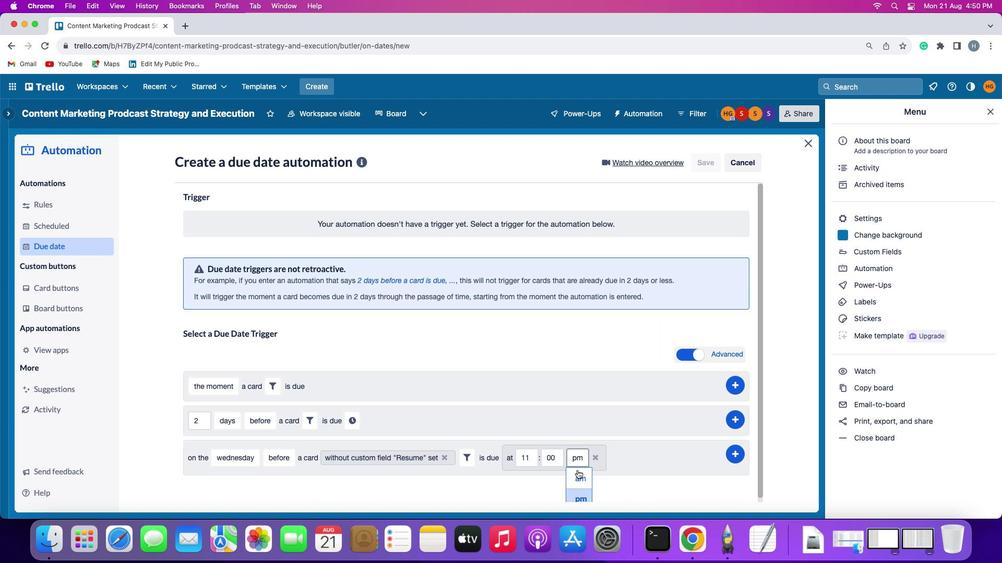 
Action: Mouse moved to (735, 452)
Screenshot: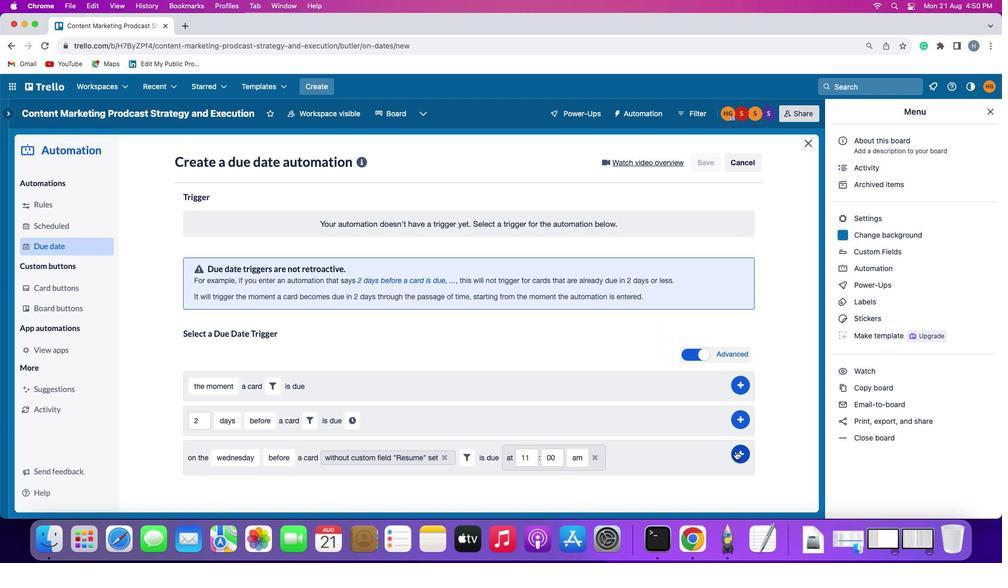 
Action: Mouse pressed left at (735, 452)
Screenshot: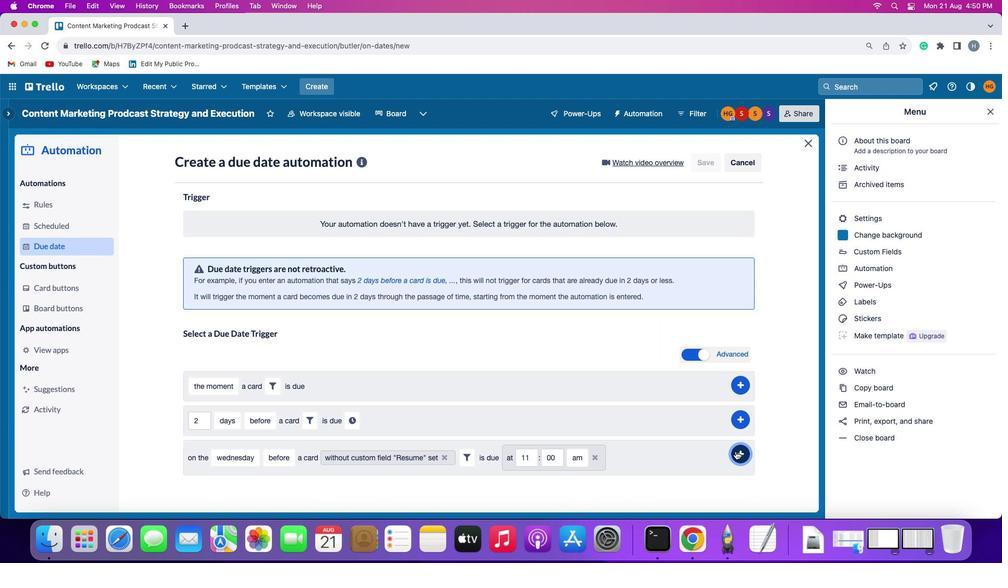
Action: Mouse moved to (784, 383)
Screenshot: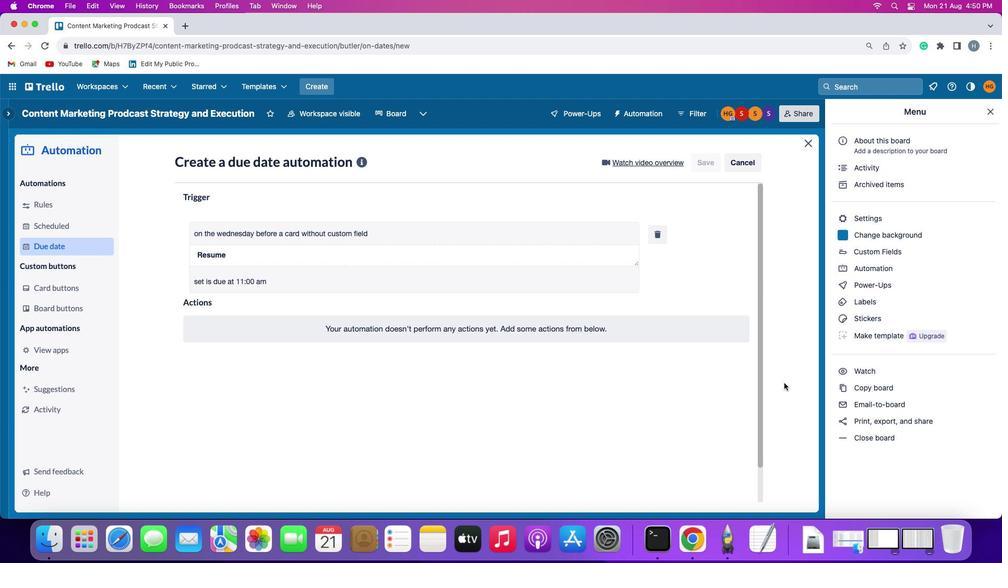 
